 Task: Find connections with filter location Guaçuí with filter topic #Datawith filter profile language German with filter current company Soundlines Group with filter school Periyar University, Salem with filter industry Metal Ore Mining with filter service category User Experience Design with filter keywords title Bookkeeper
Action: Mouse moved to (477, 88)
Screenshot: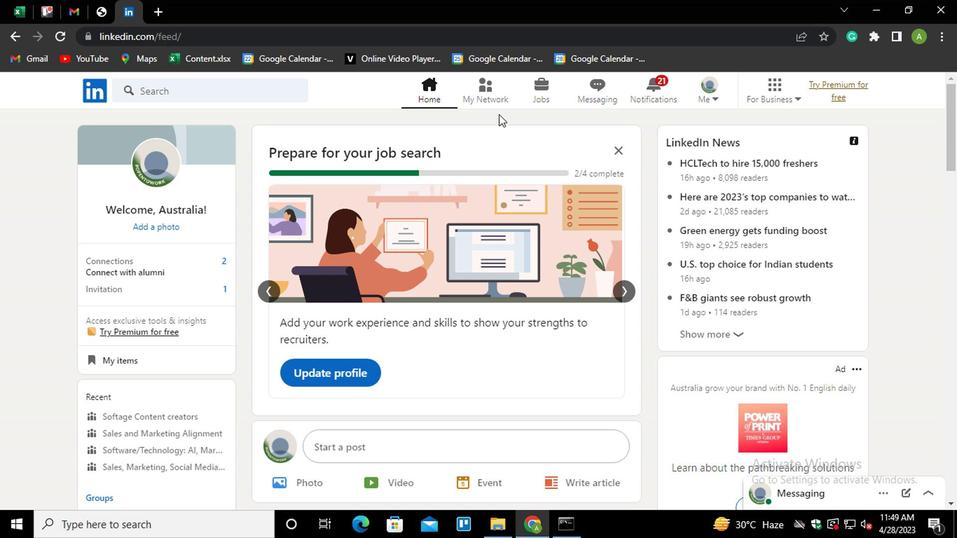 
Action: Mouse pressed left at (477, 88)
Screenshot: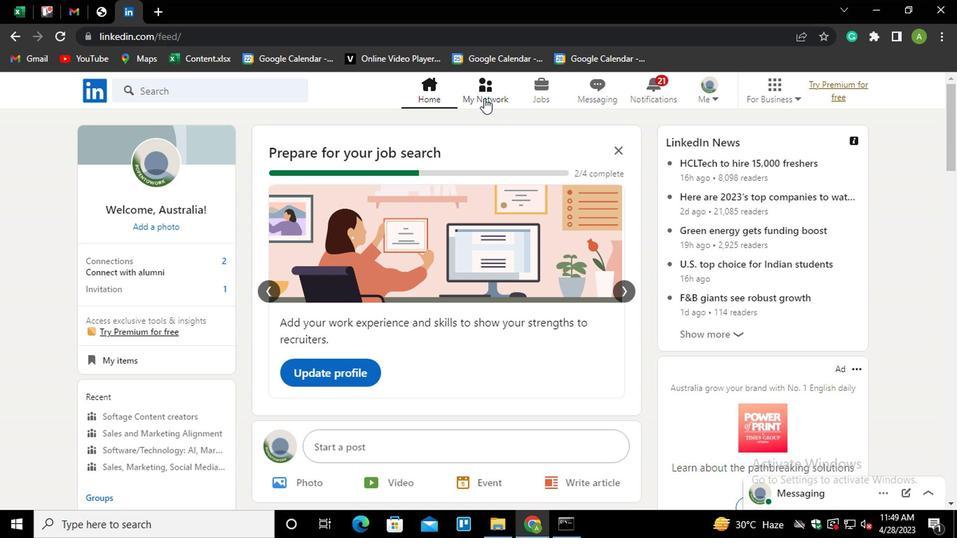 
Action: Mouse moved to (147, 167)
Screenshot: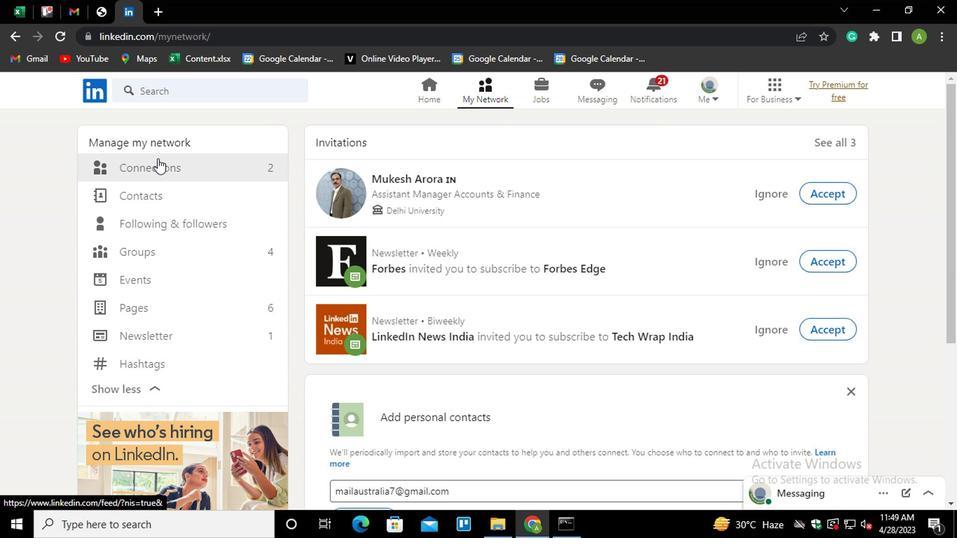 
Action: Mouse pressed left at (147, 167)
Screenshot: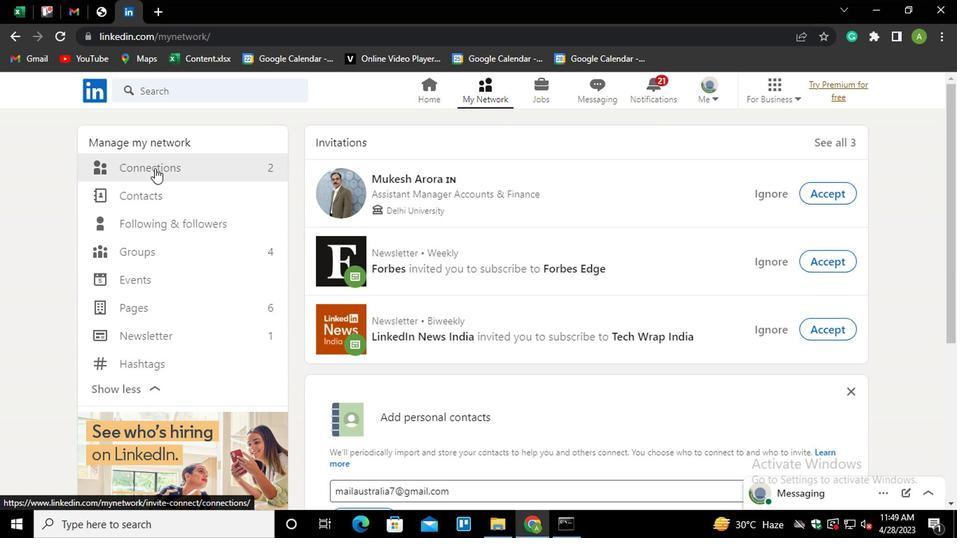
Action: Mouse moved to (563, 169)
Screenshot: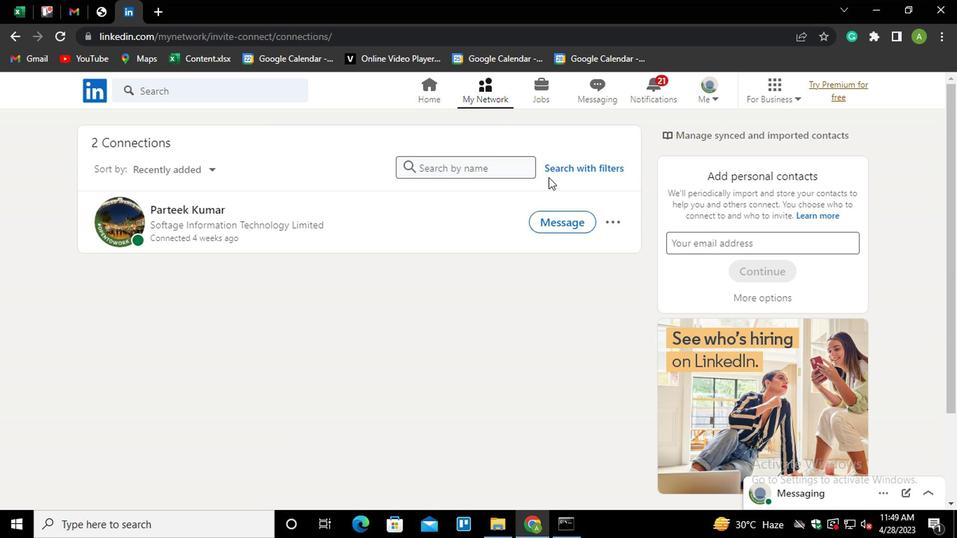 
Action: Mouse pressed left at (563, 169)
Screenshot: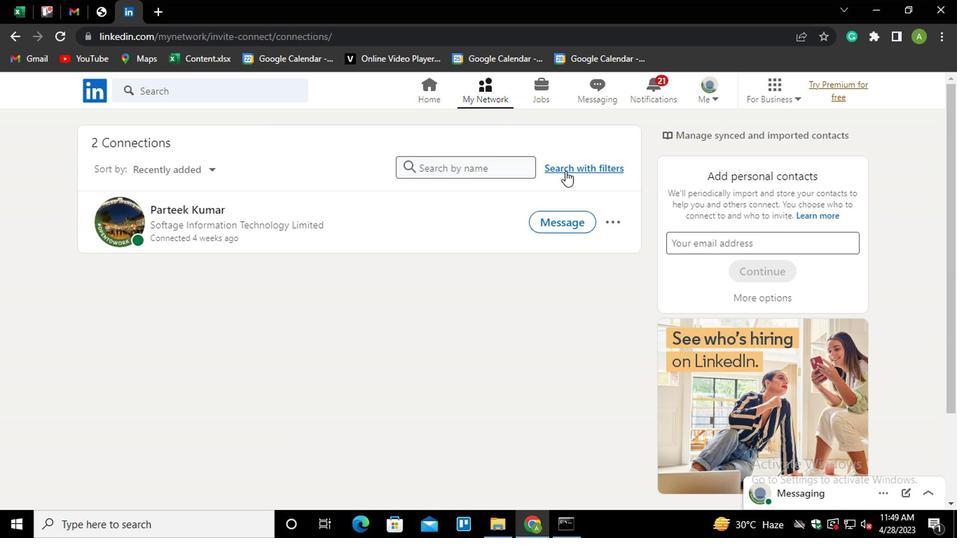
Action: Mouse moved to (519, 130)
Screenshot: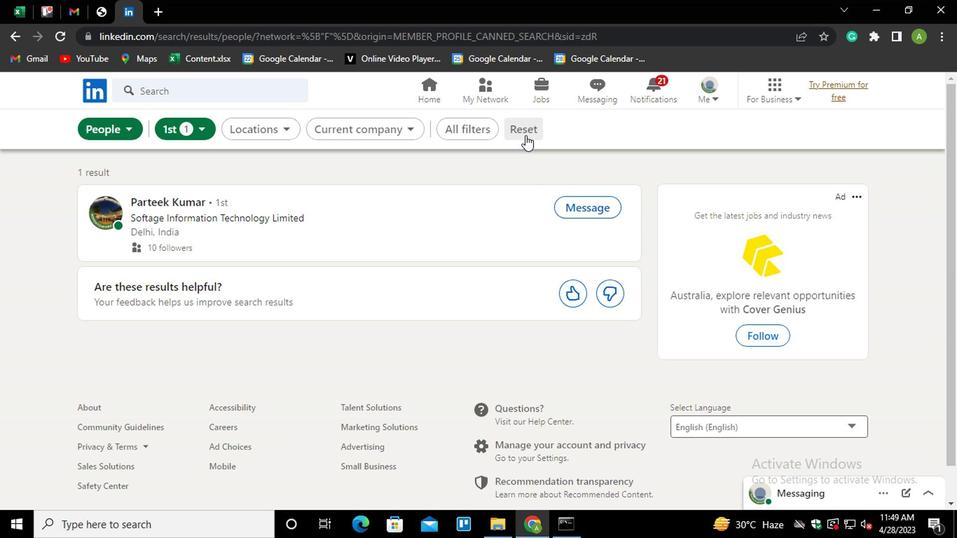 
Action: Mouse pressed left at (519, 130)
Screenshot: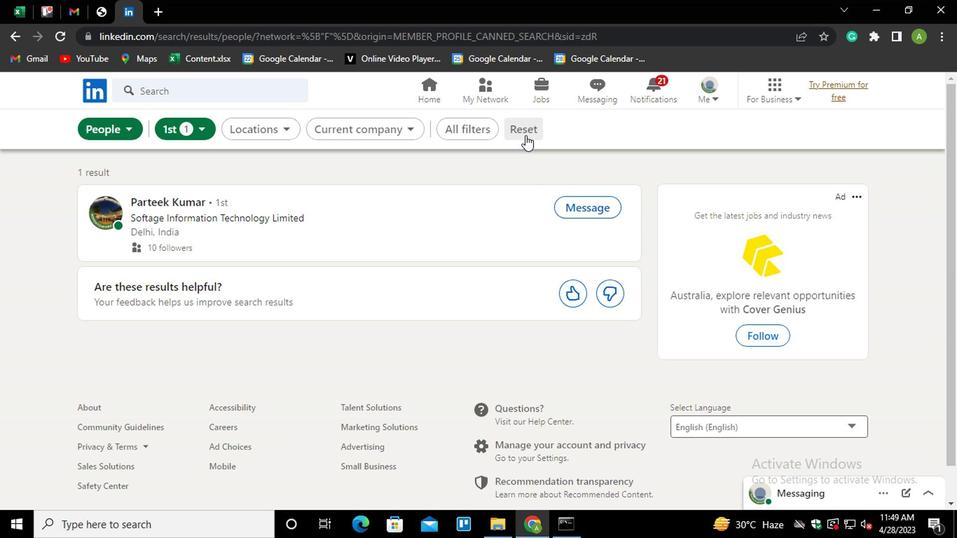 
Action: Mouse moved to (500, 128)
Screenshot: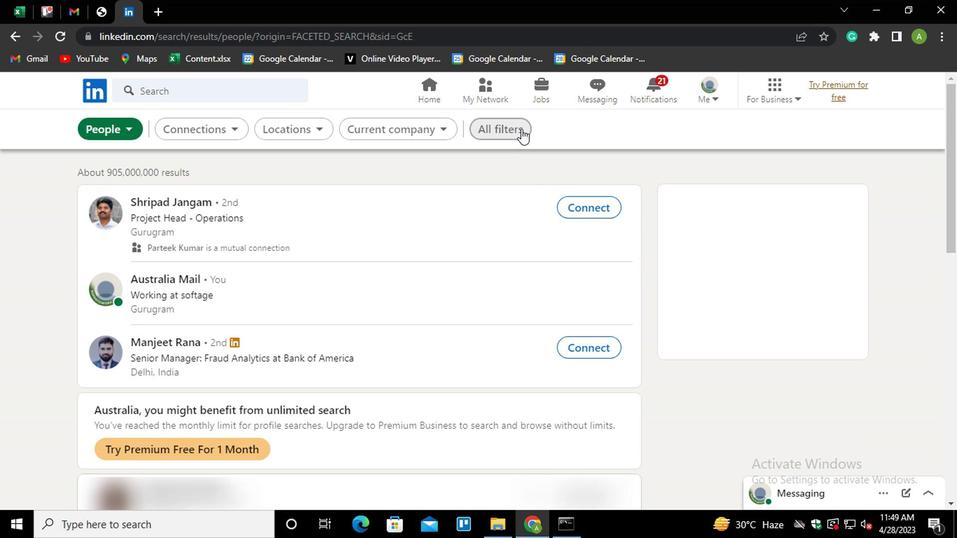 
Action: Mouse pressed left at (500, 128)
Screenshot: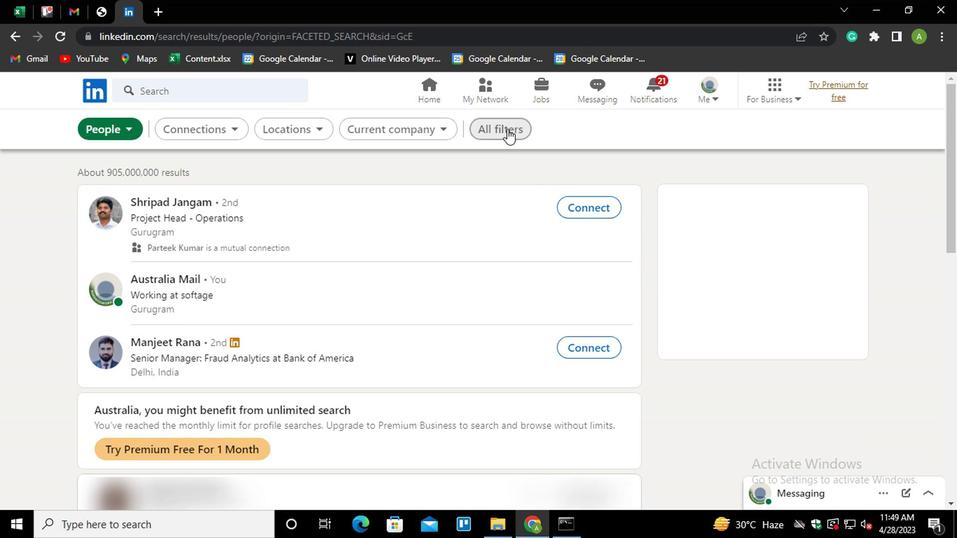 
Action: Mouse moved to (634, 269)
Screenshot: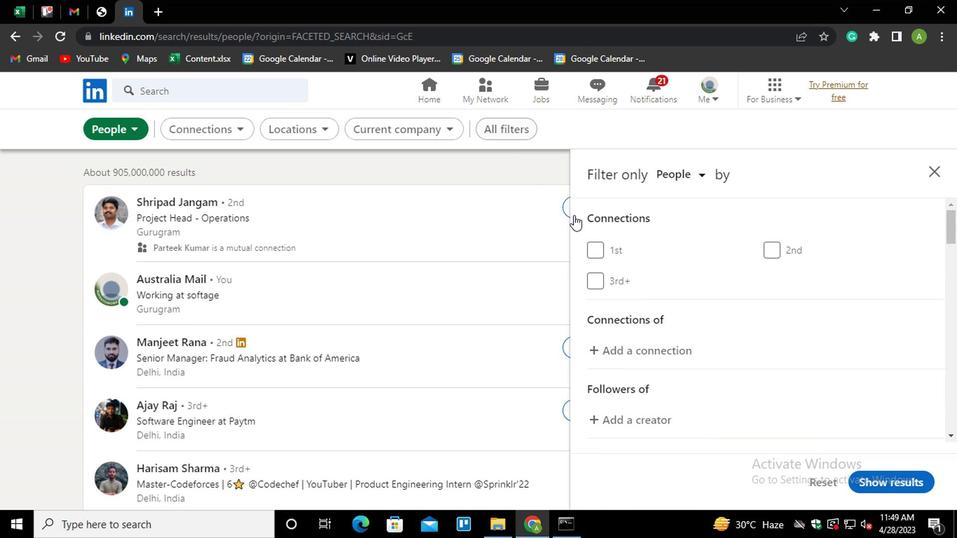 
Action: Mouse scrolled (634, 269) with delta (0, 0)
Screenshot: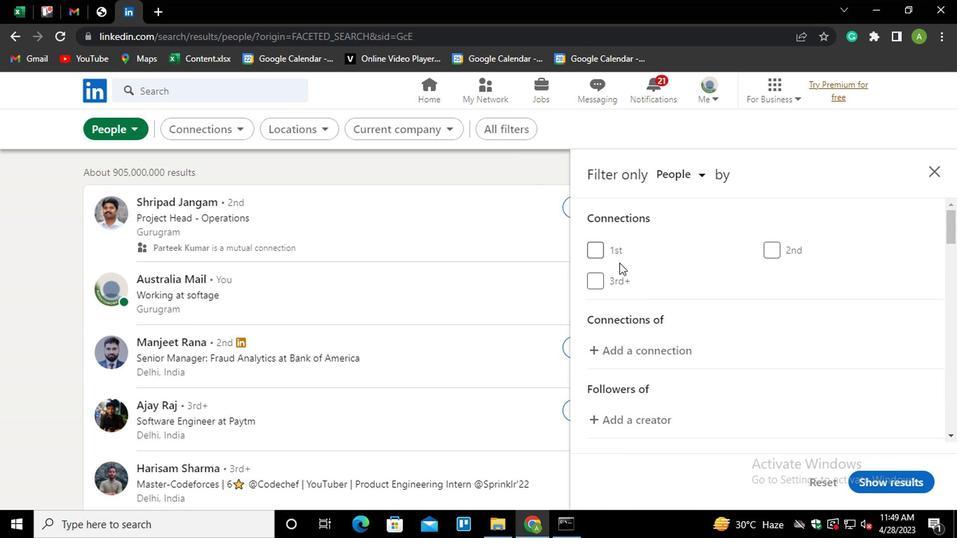 
Action: Mouse scrolled (634, 269) with delta (0, 0)
Screenshot: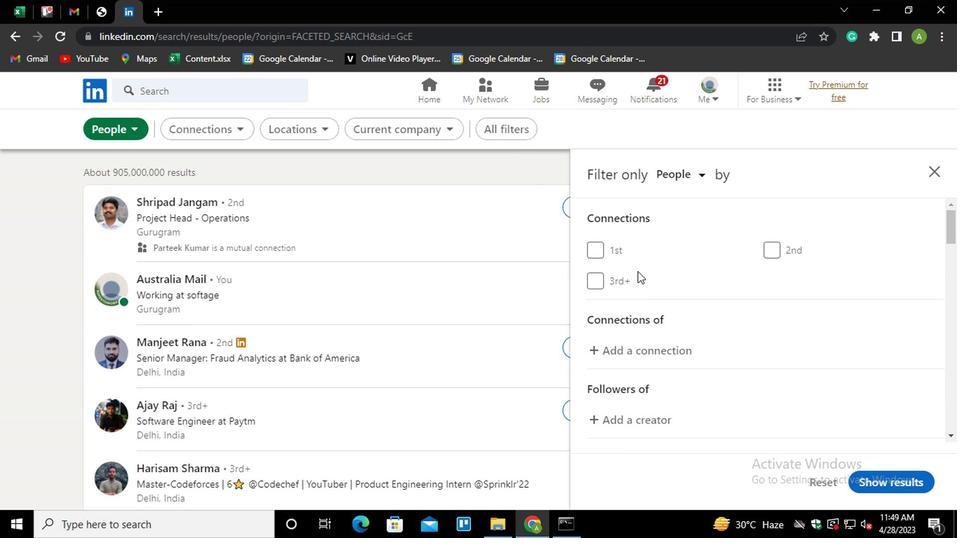 
Action: Mouse scrolled (634, 269) with delta (0, 0)
Screenshot: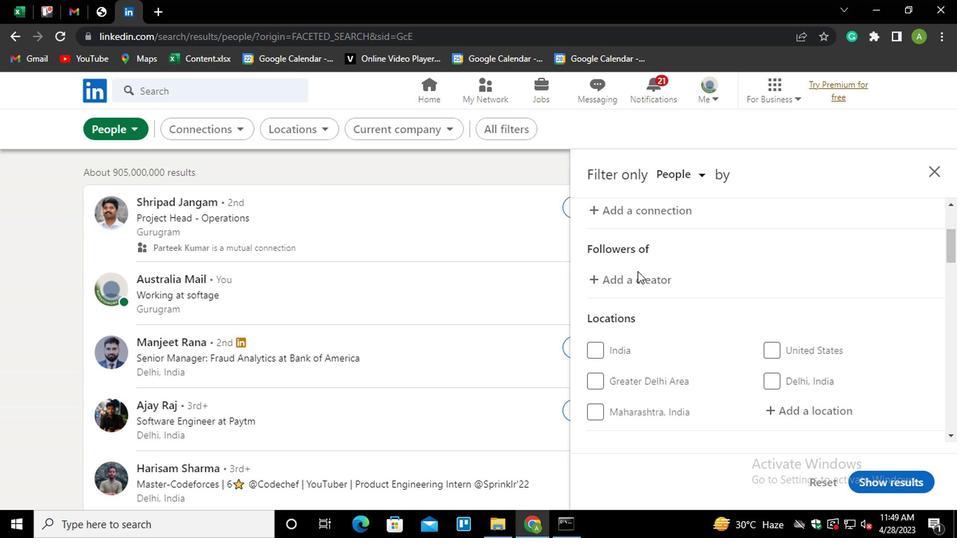 
Action: Mouse scrolled (634, 269) with delta (0, 0)
Screenshot: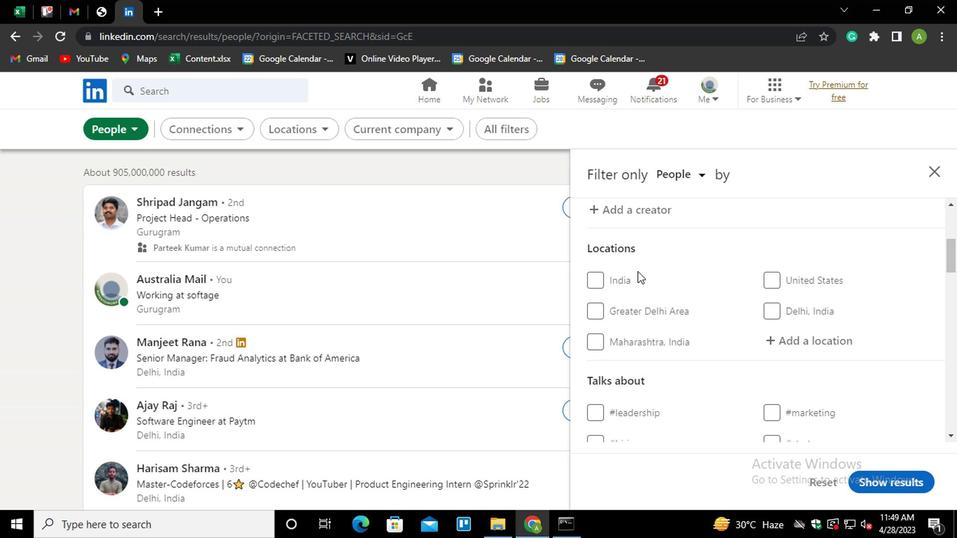 
Action: Mouse moved to (780, 263)
Screenshot: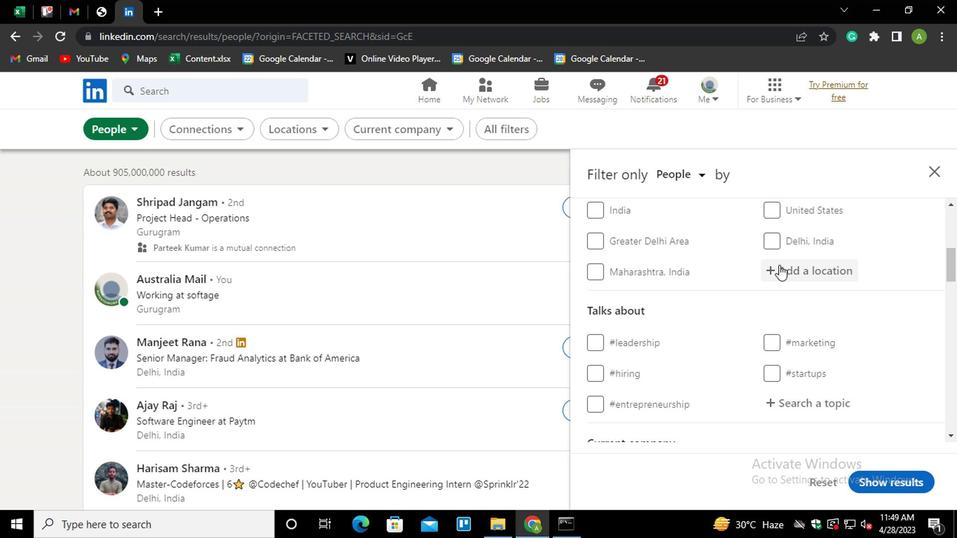 
Action: Mouse pressed left at (780, 263)
Screenshot: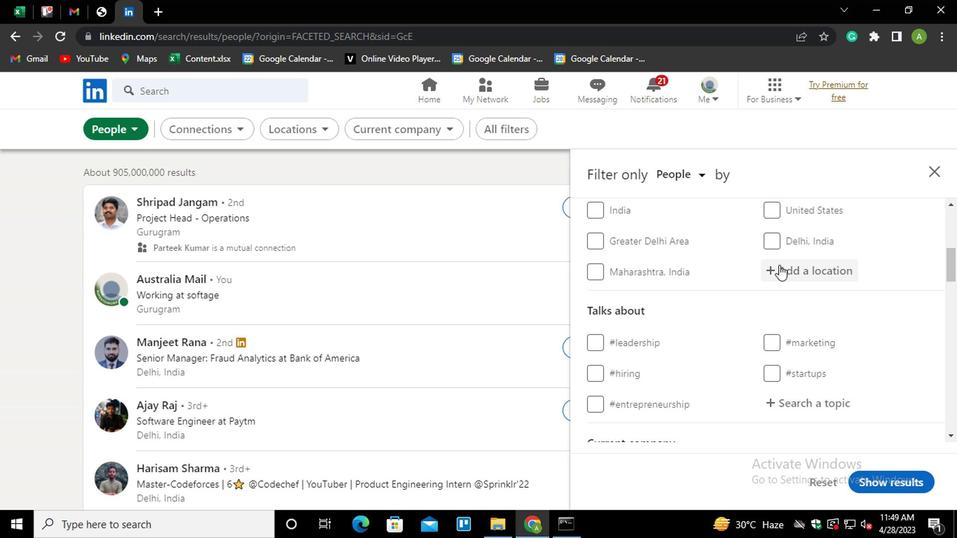 
Action: Mouse moved to (787, 266)
Screenshot: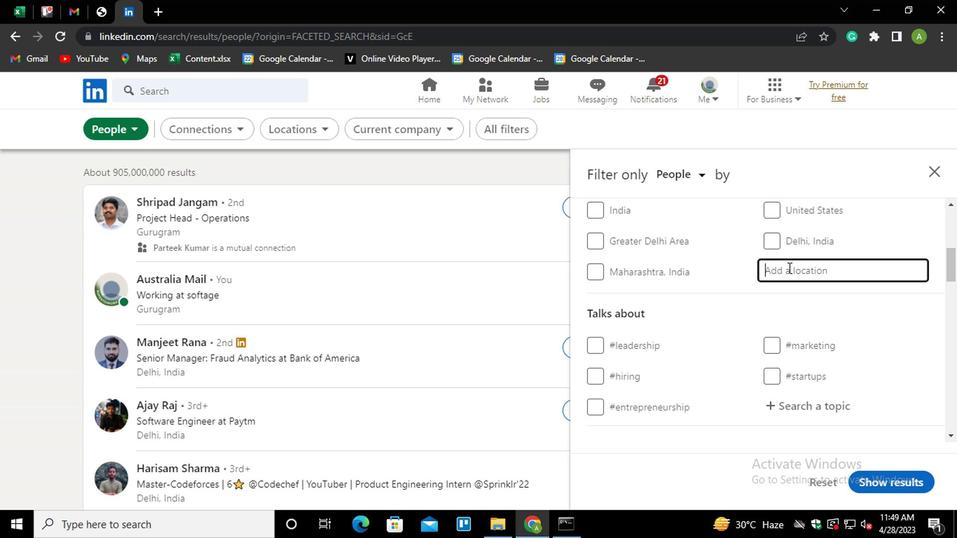 
Action: Mouse pressed left at (787, 266)
Screenshot: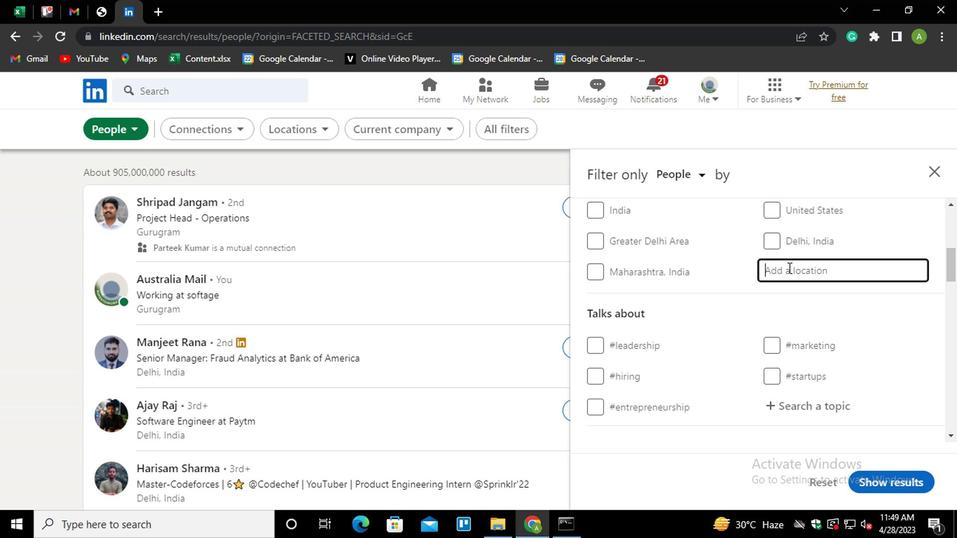 
Action: Mouse moved to (776, 273)
Screenshot: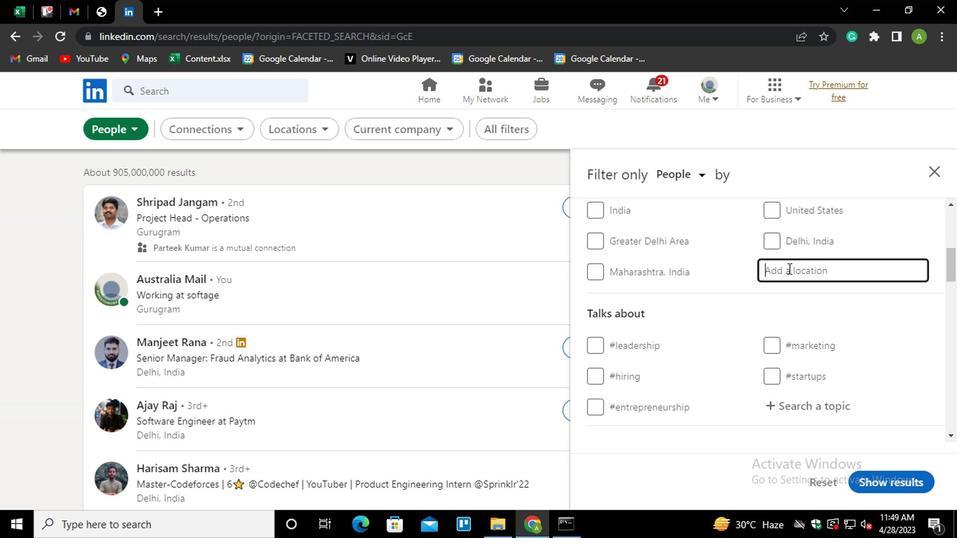 
Action: Key pressed <Key.shift>GUACUI<Key.down><Key.enter>
Screenshot: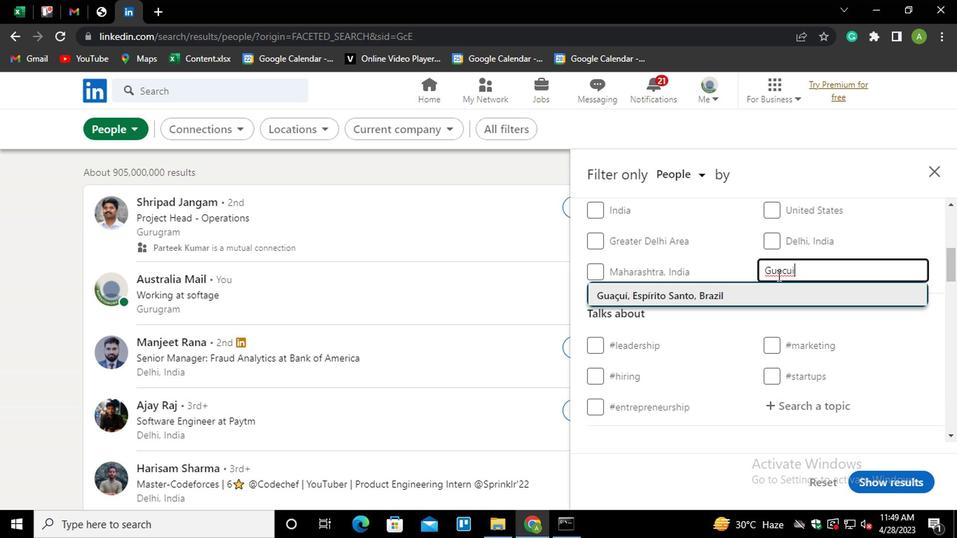
Action: Mouse scrolled (776, 273) with delta (0, 0)
Screenshot: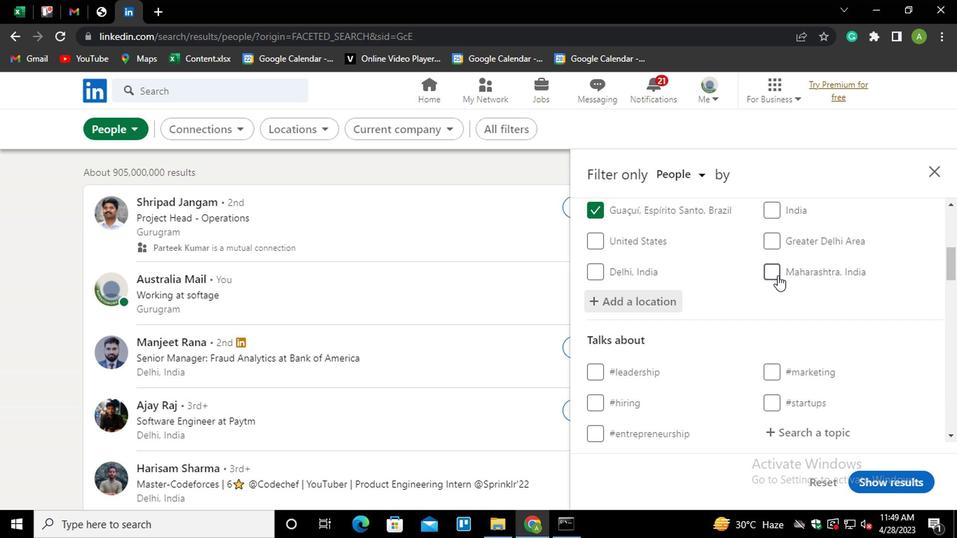 
Action: Mouse scrolled (776, 273) with delta (0, 0)
Screenshot: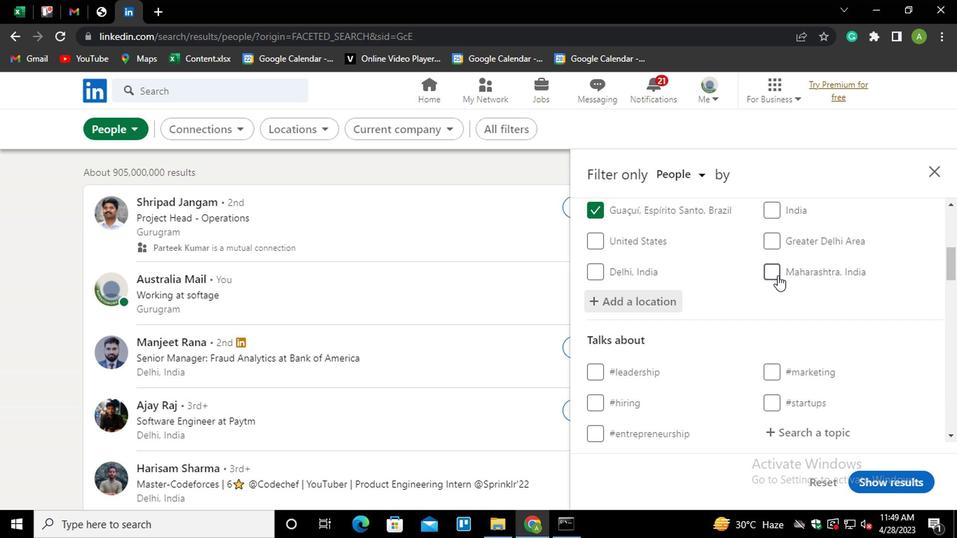 
Action: Mouse moved to (791, 294)
Screenshot: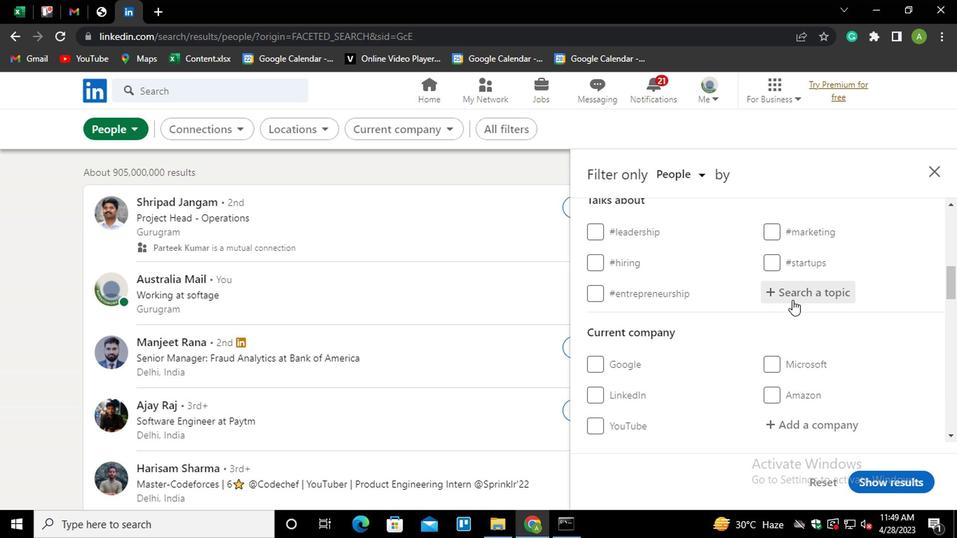 
Action: Mouse pressed left at (791, 294)
Screenshot: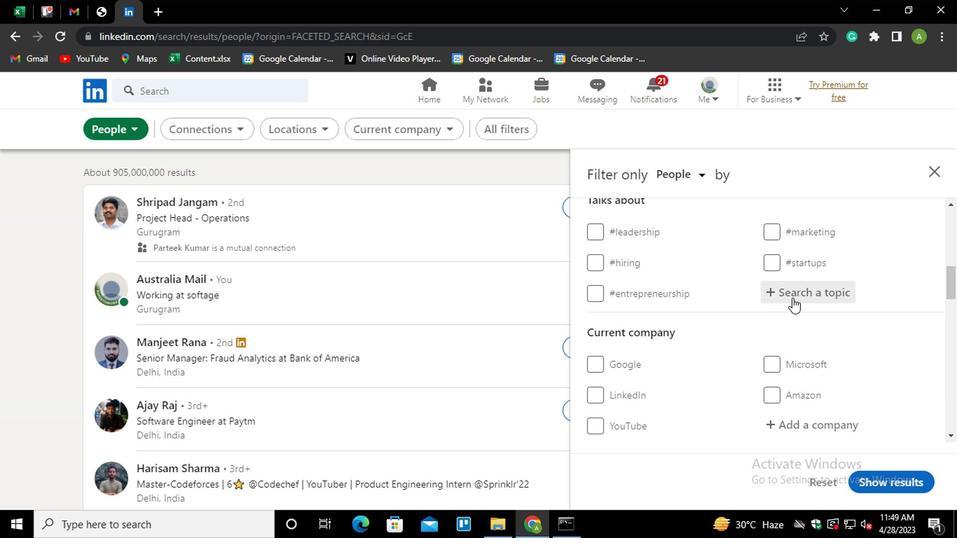 
Action: Key pressed DATA<Key.down><Key.enter>
Screenshot: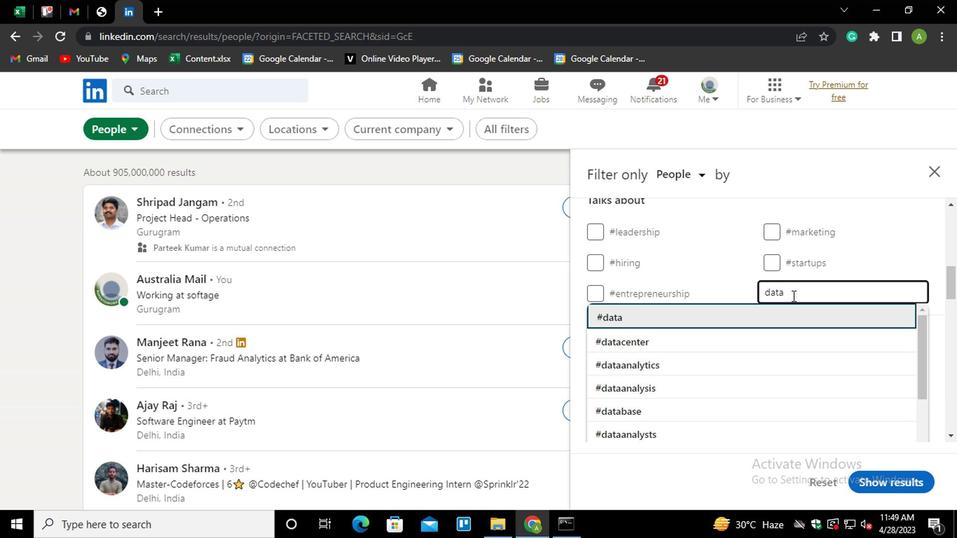 
Action: Mouse scrolled (791, 293) with delta (0, 0)
Screenshot: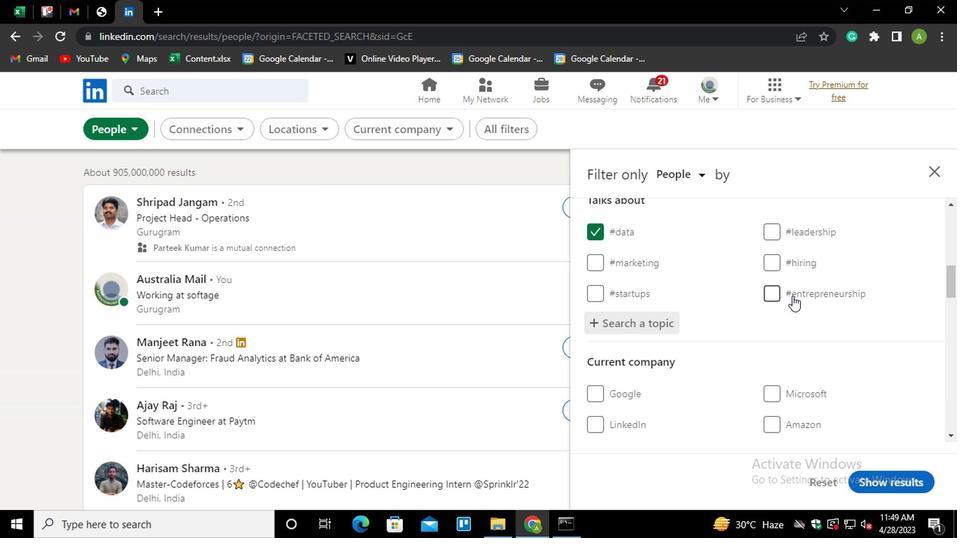 
Action: Mouse scrolled (791, 293) with delta (0, 0)
Screenshot: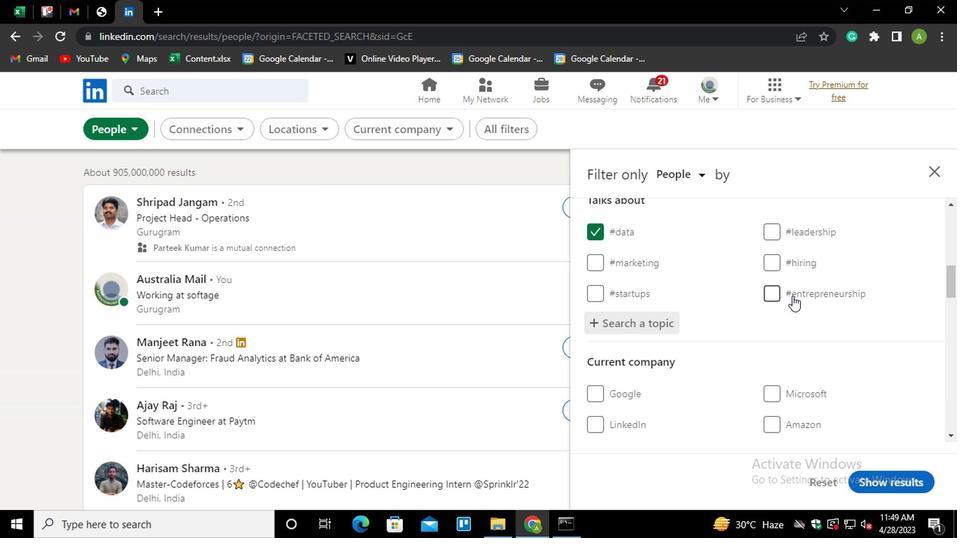 
Action: Mouse scrolled (791, 293) with delta (0, 0)
Screenshot: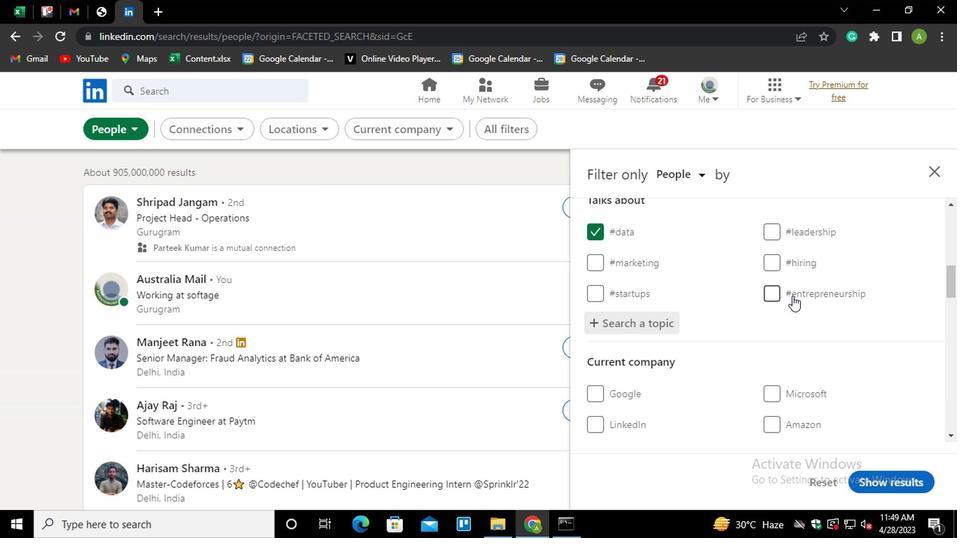 
Action: Mouse scrolled (791, 293) with delta (0, 0)
Screenshot: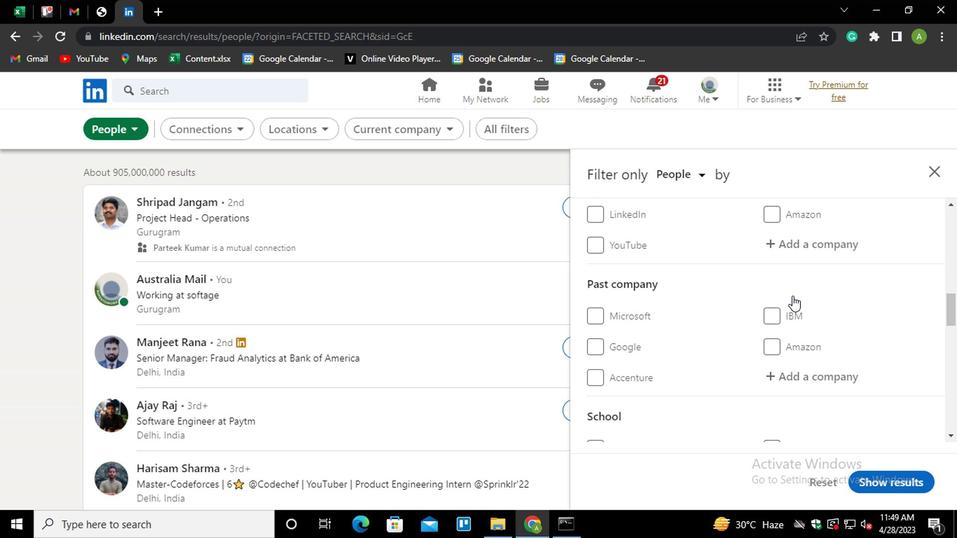 
Action: Mouse scrolled (791, 293) with delta (0, 0)
Screenshot: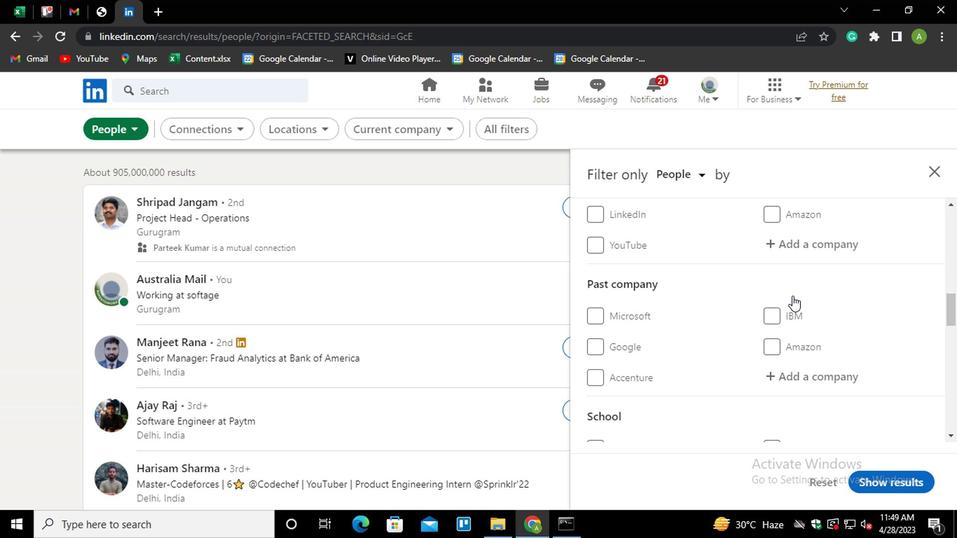 
Action: Mouse scrolled (791, 293) with delta (0, 0)
Screenshot: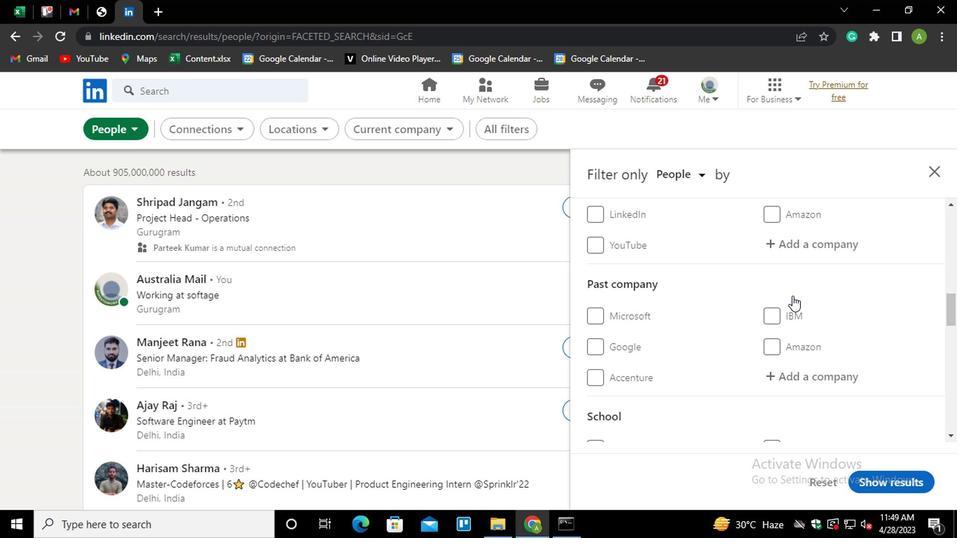 
Action: Mouse scrolled (791, 293) with delta (0, 0)
Screenshot: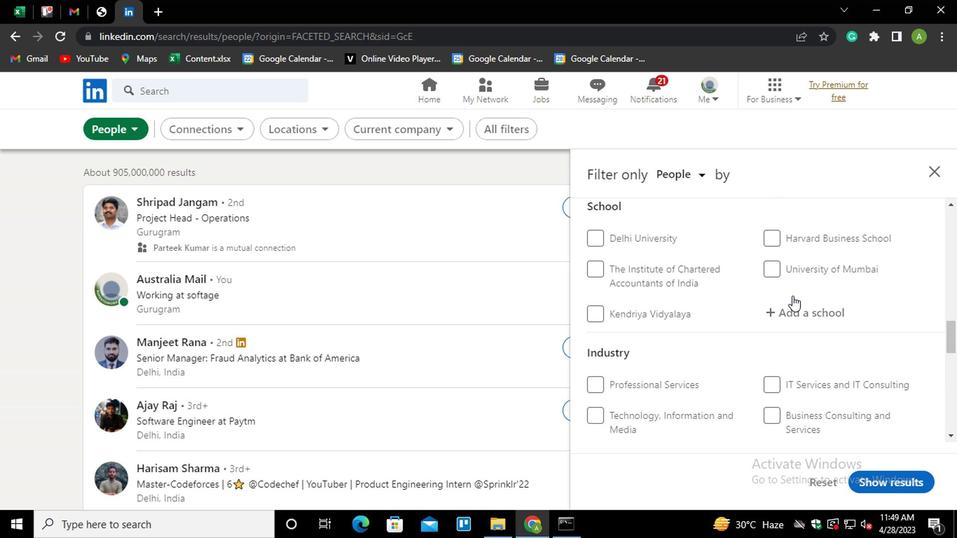 
Action: Mouse scrolled (791, 293) with delta (0, 0)
Screenshot: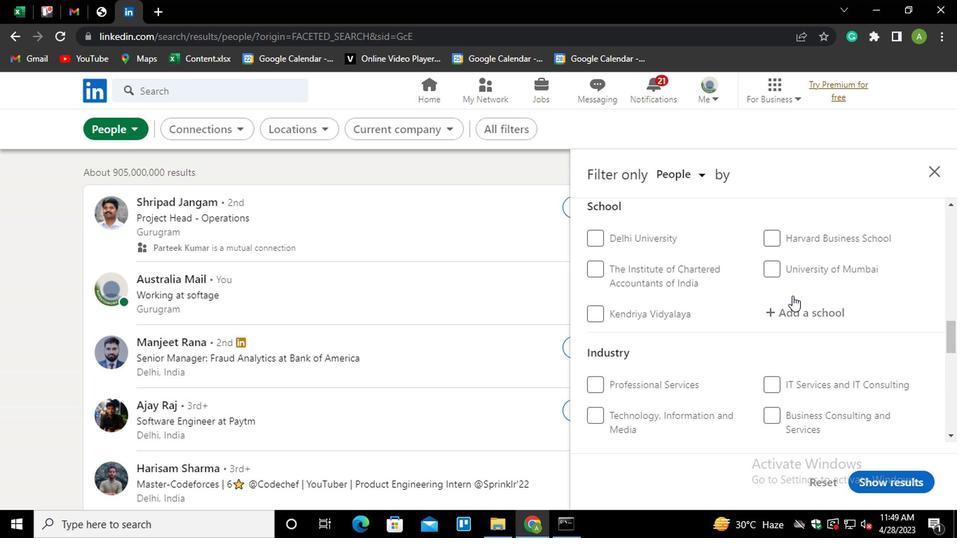 
Action: Mouse scrolled (791, 293) with delta (0, 0)
Screenshot: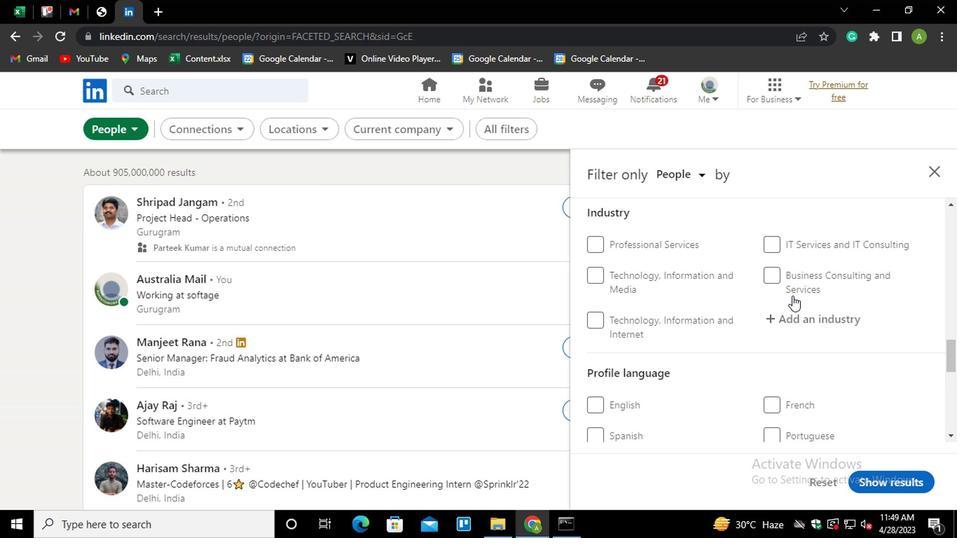 
Action: Mouse moved to (614, 391)
Screenshot: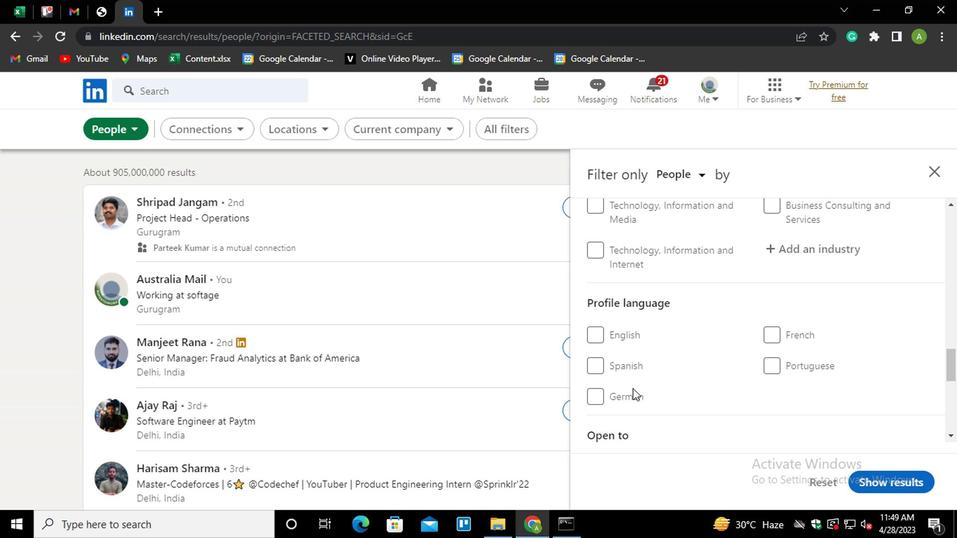 
Action: Mouse pressed left at (614, 391)
Screenshot: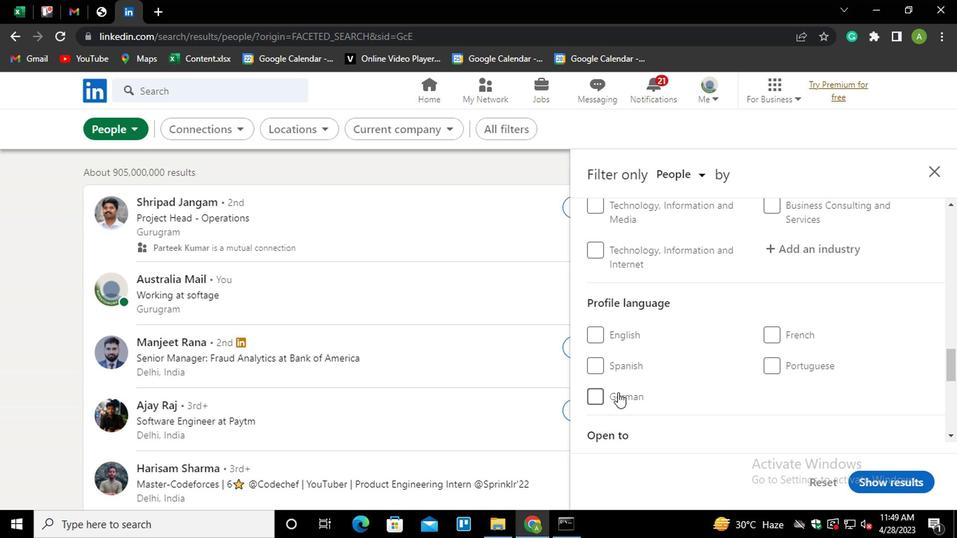
Action: Mouse moved to (703, 392)
Screenshot: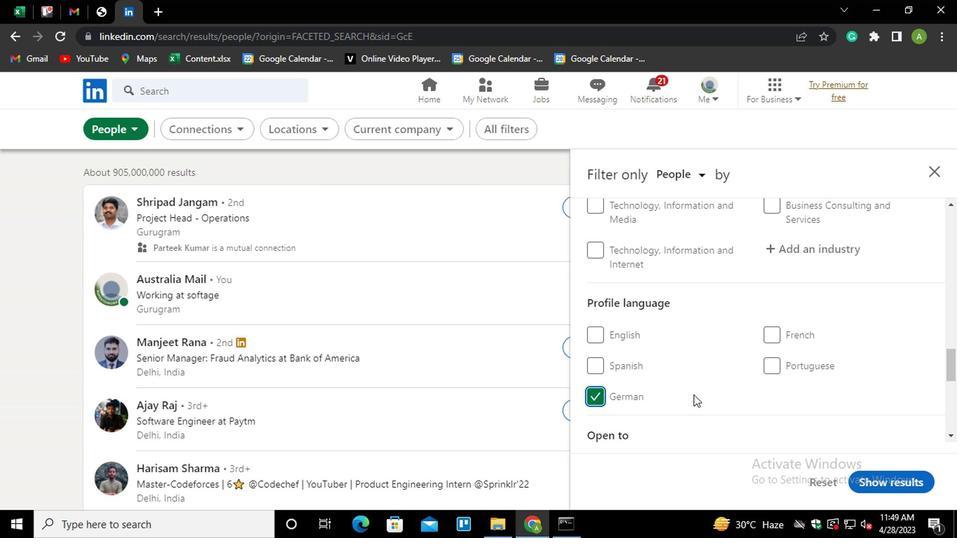 
Action: Mouse scrolled (703, 393) with delta (0, 0)
Screenshot: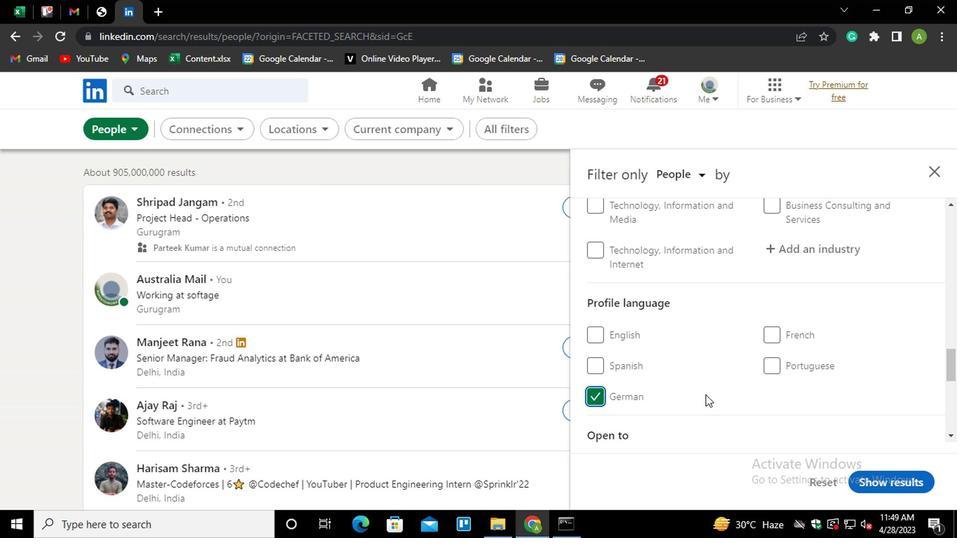 
Action: Mouse scrolled (703, 393) with delta (0, 0)
Screenshot: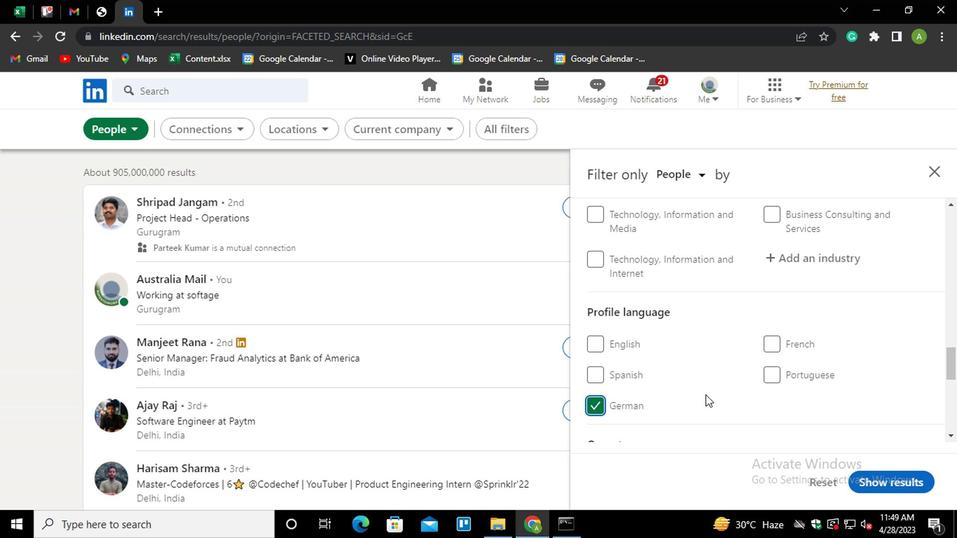 
Action: Mouse scrolled (703, 393) with delta (0, 0)
Screenshot: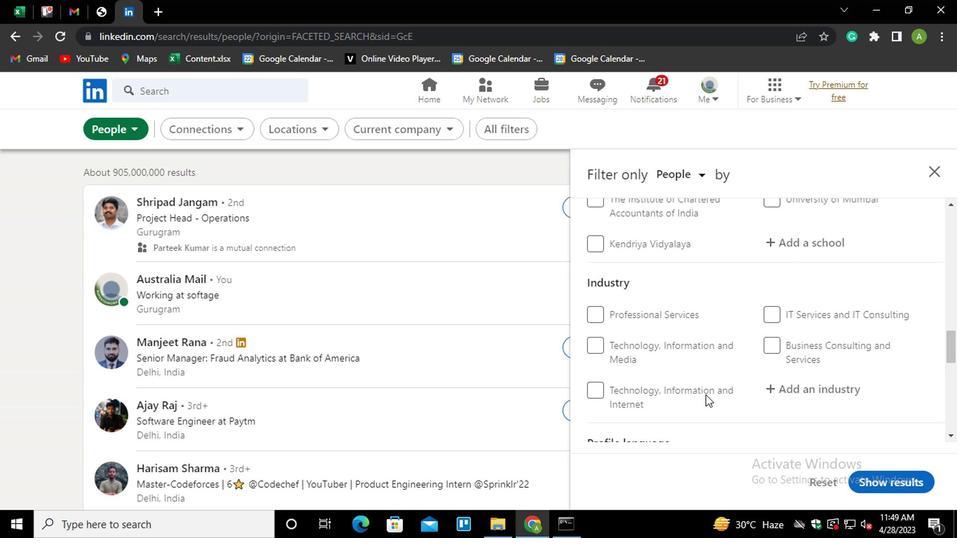 
Action: Mouse scrolled (703, 393) with delta (0, 0)
Screenshot: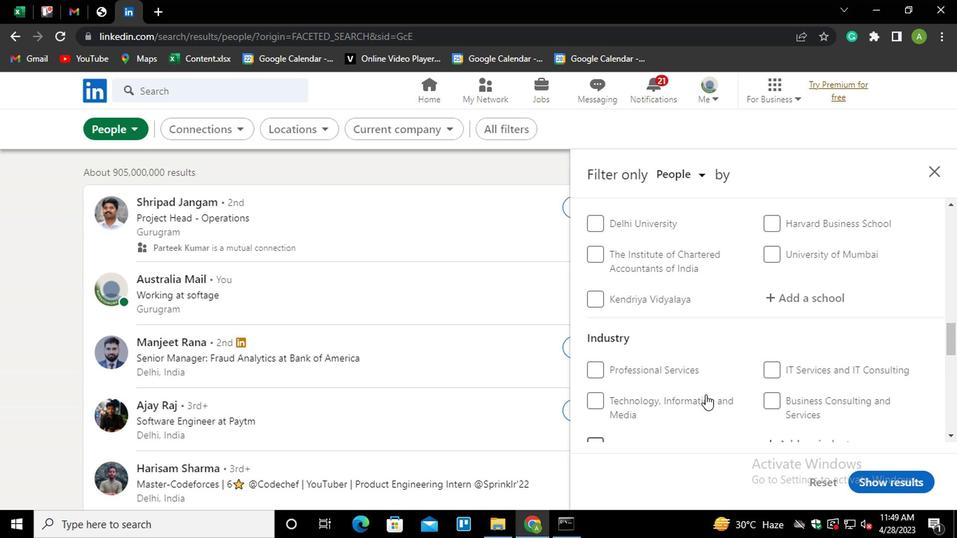 
Action: Mouse scrolled (703, 393) with delta (0, 0)
Screenshot: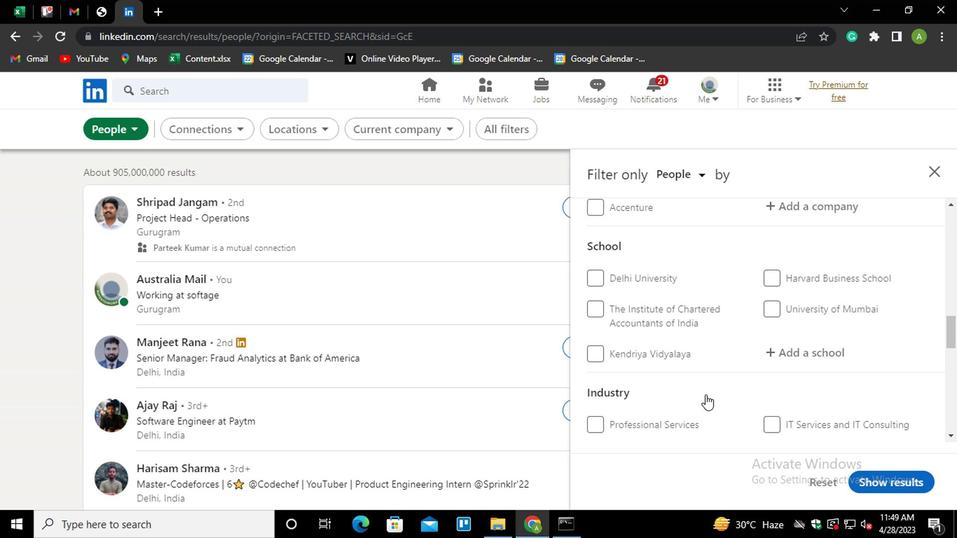 
Action: Mouse scrolled (703, 393) with delta (0, 0)
Screenshot: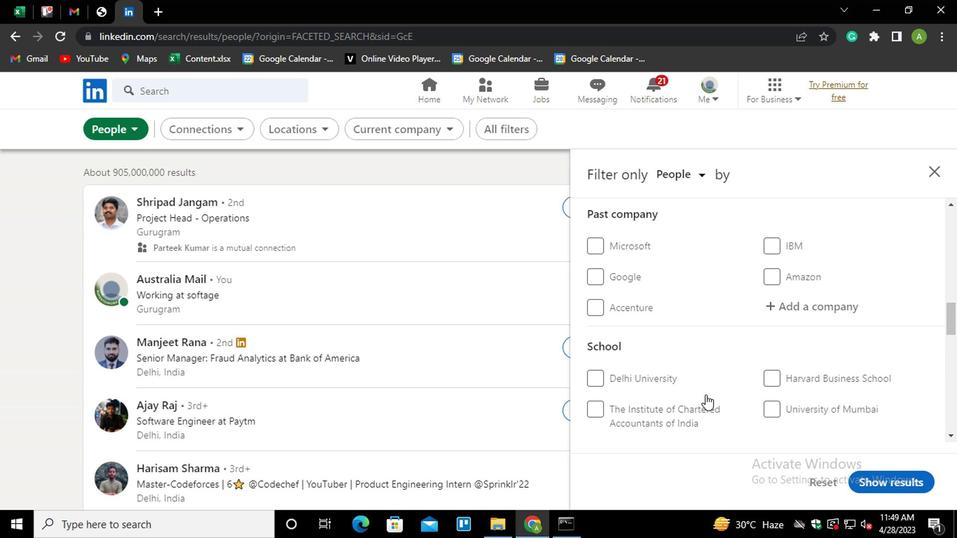 
Action: Mouse scrolled (703, 393) with delta (0, 0)
Screenshot: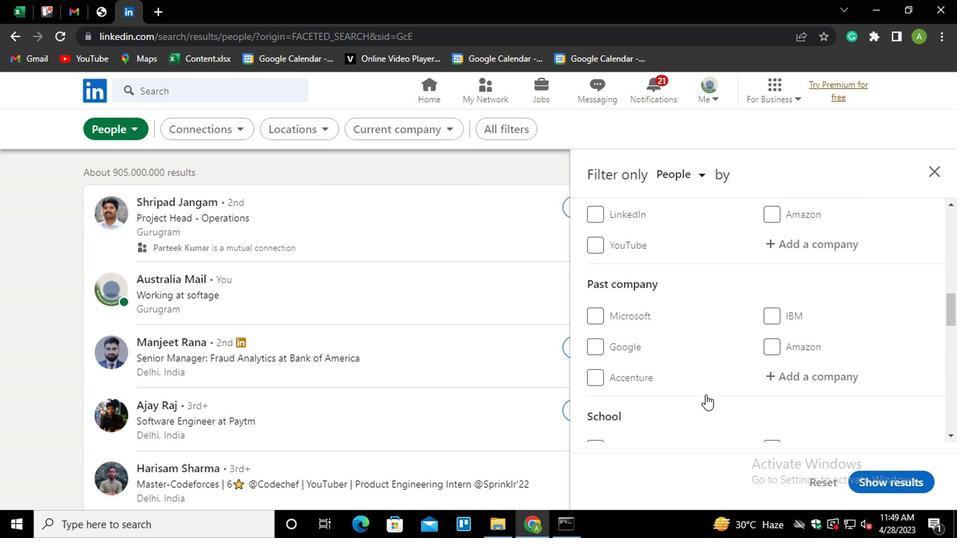 
Action: Mouse scrolled (703, 393) with delta (0, 0)
Screenshot: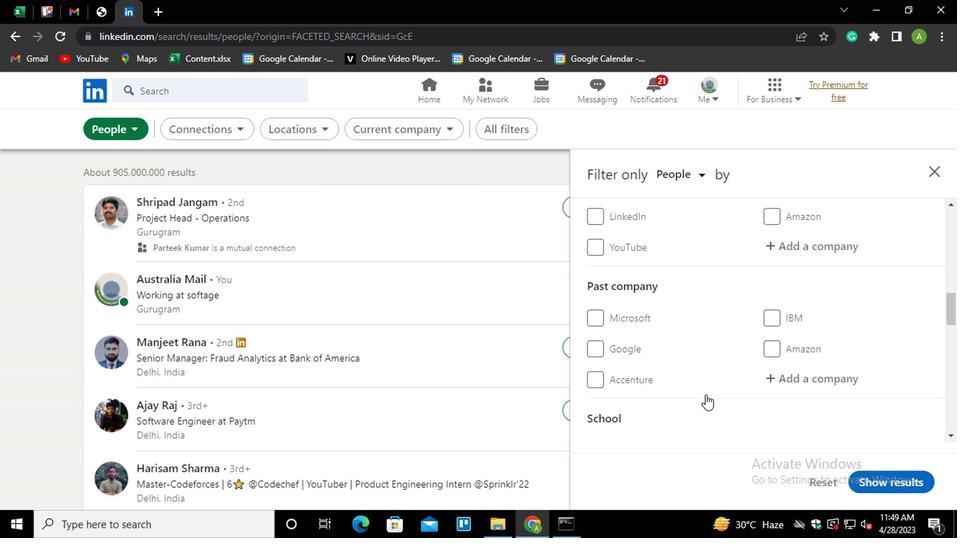 
Action: Mouse moved to (780, 380)
Screenshot: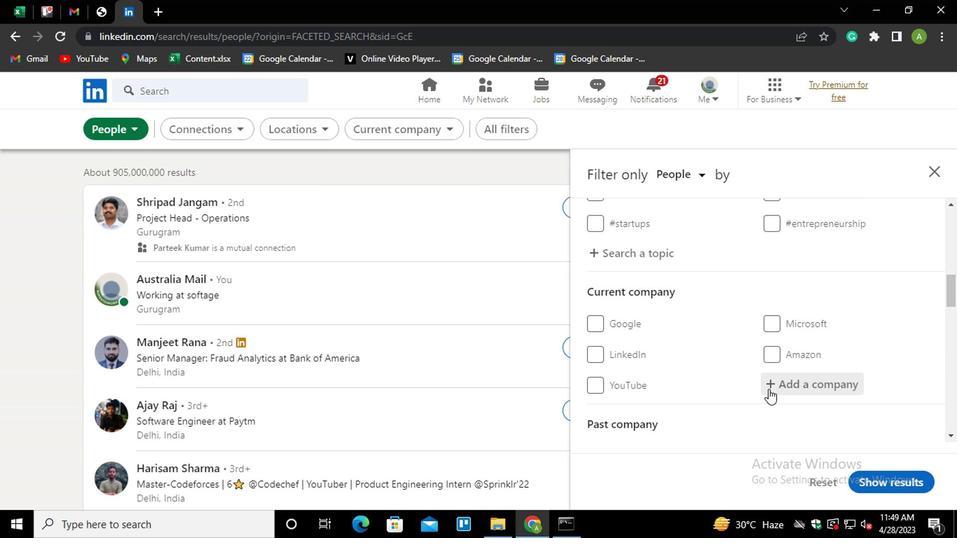 
Action: Mouse pressed left at (780, 380)
Screenshot: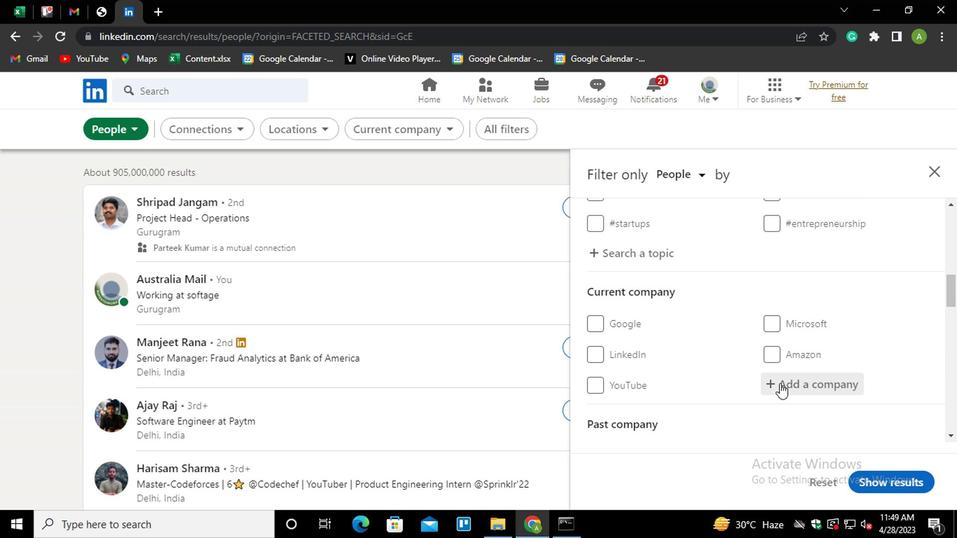 
Action: Key pressed <Key.shift>SOUNDLINES<Key.down><Key.down><Key.enter>
Screenshot: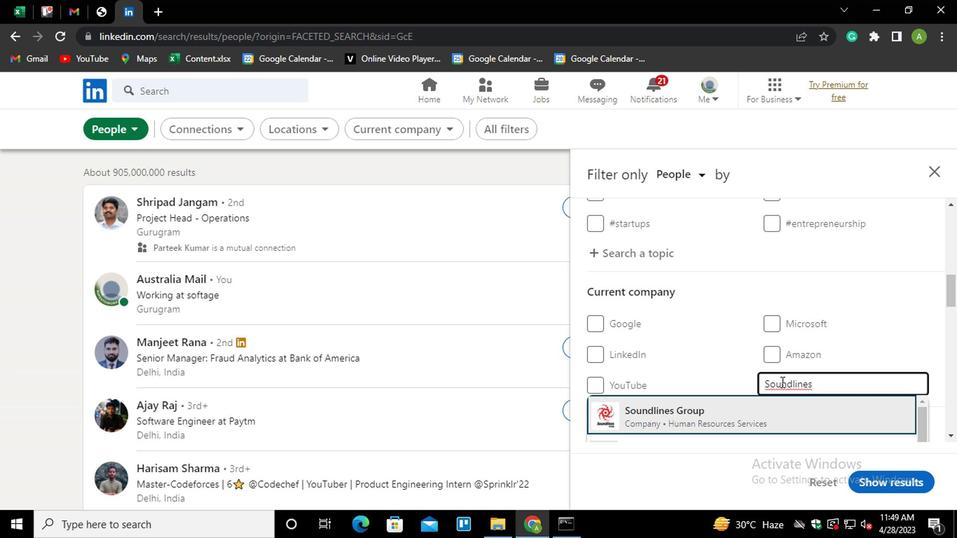 
Action: Mouse scrolled (780, 379) with delta (0, 0)
Screenshot: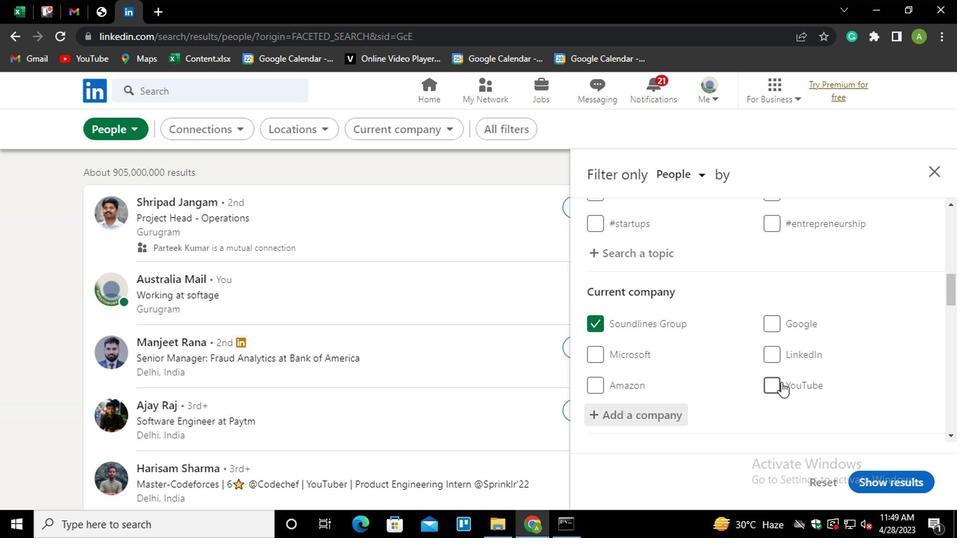 
Action: Mouse scrolled (780, 379) with delta (0, 0)
Screenshot: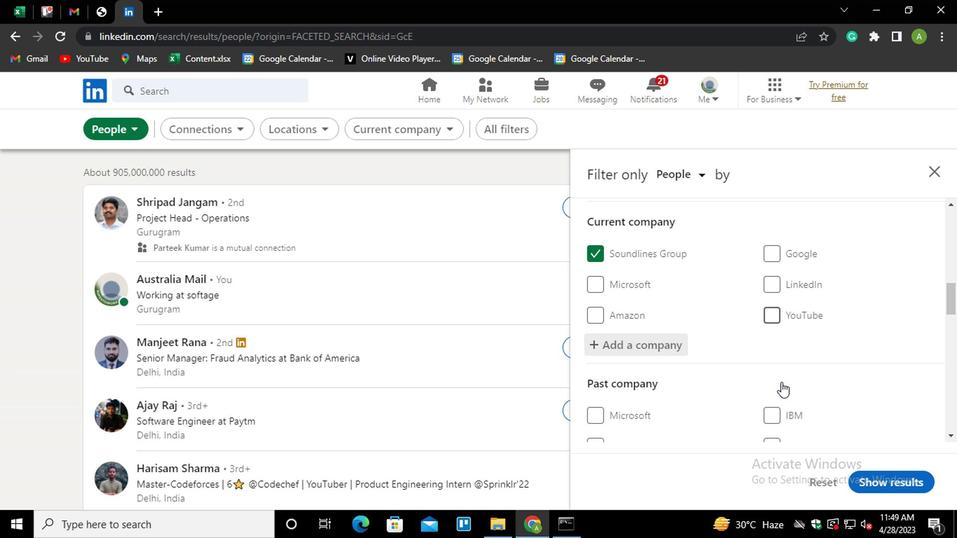 
Action: Mouse scrolled (780, 379) with delta (0, 0)
Screenshot: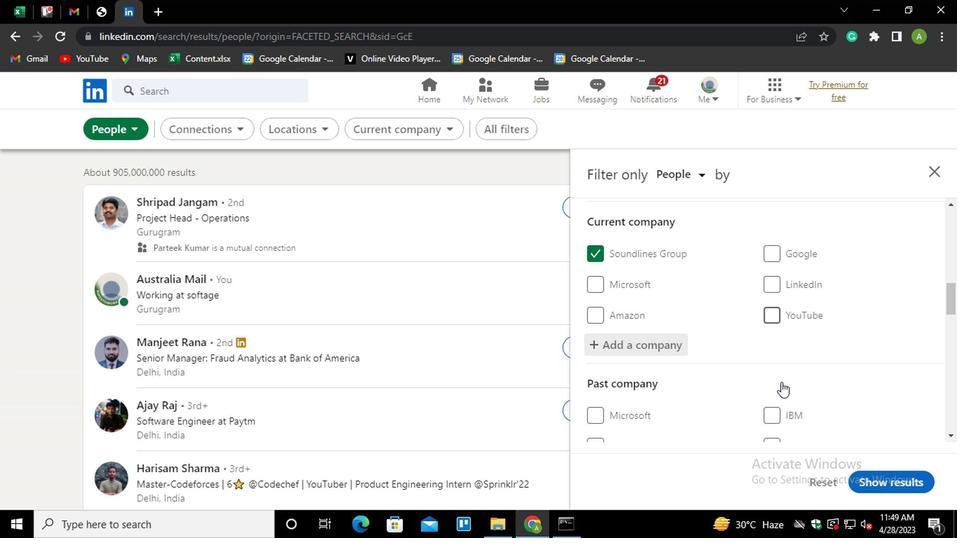 
Action: Mouse scrolled (780, 379) with delta (0, 0)
Screenshot: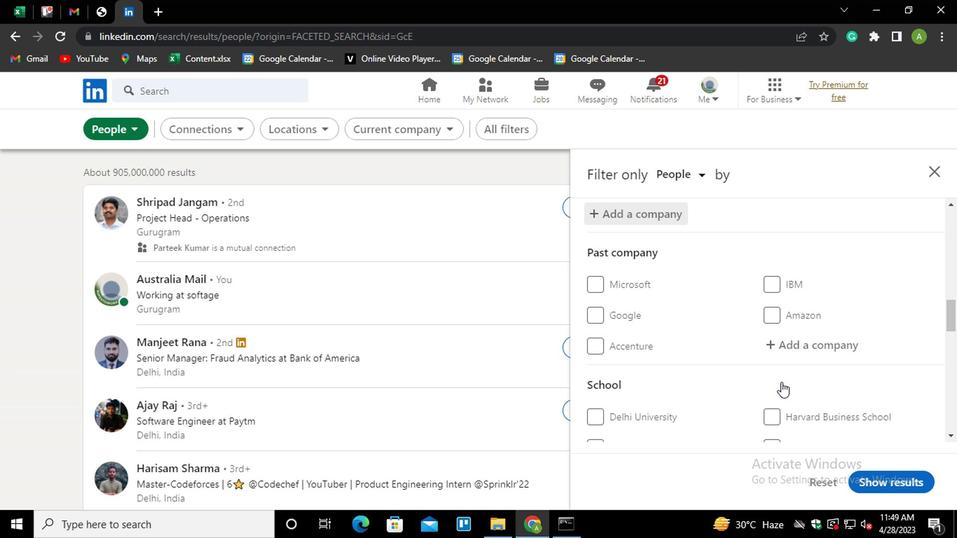 
Action: Mouse scrolled (780, 379) with delta (0, 0)
Screenshot: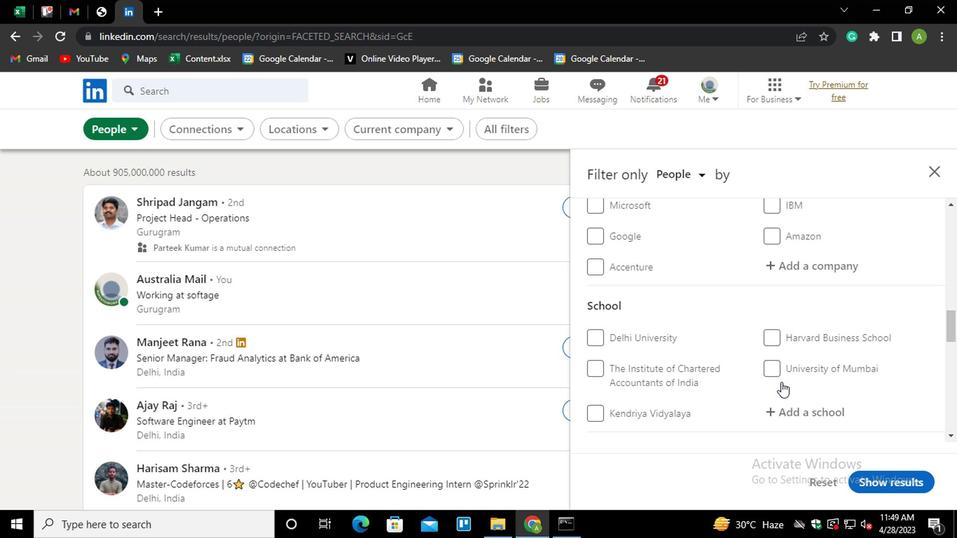 
Action: Mouse moved to (792, 336)
Screenshot: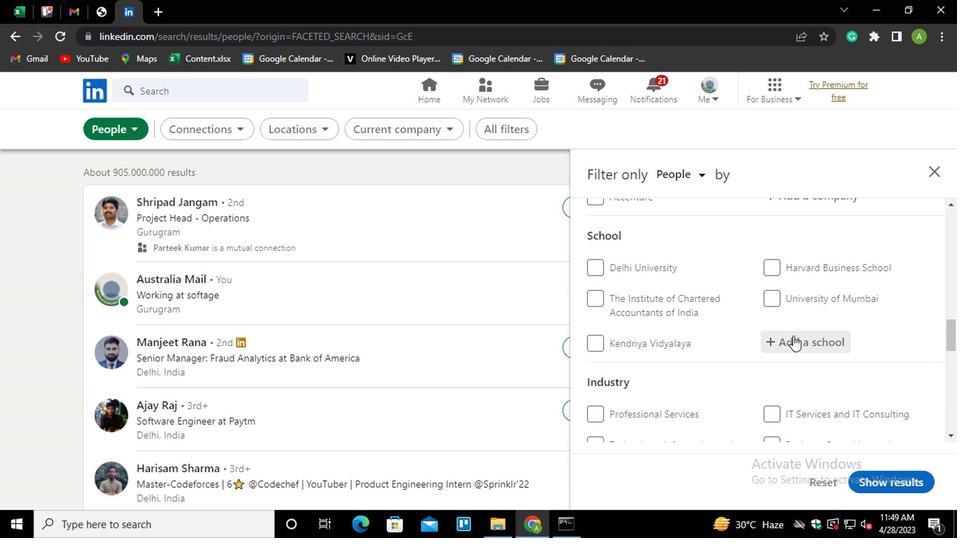 
Action: Mouse pressed left at (792, 336)
Screenshot: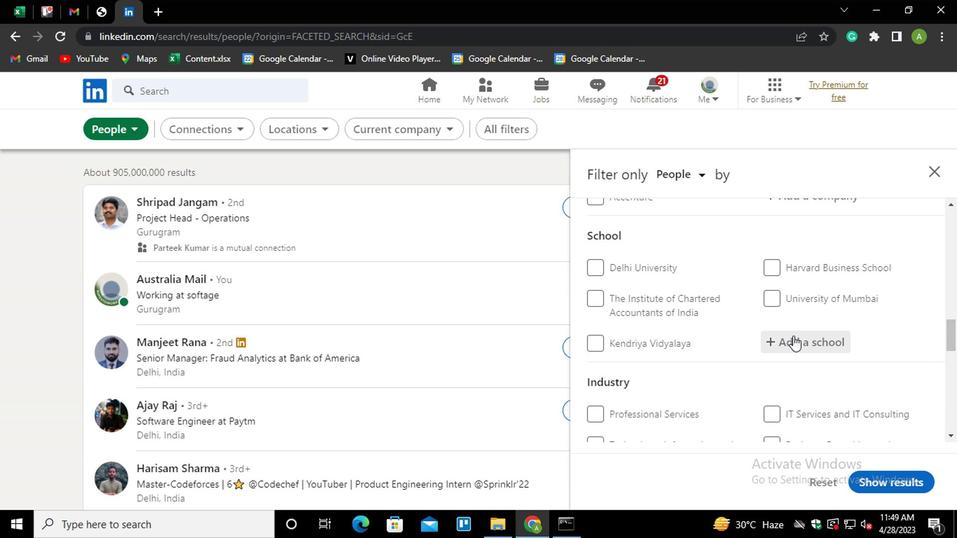 
Action: Key pressed <Key.shift>PERIYAR<Key.down><Key.enter>
Screenshot: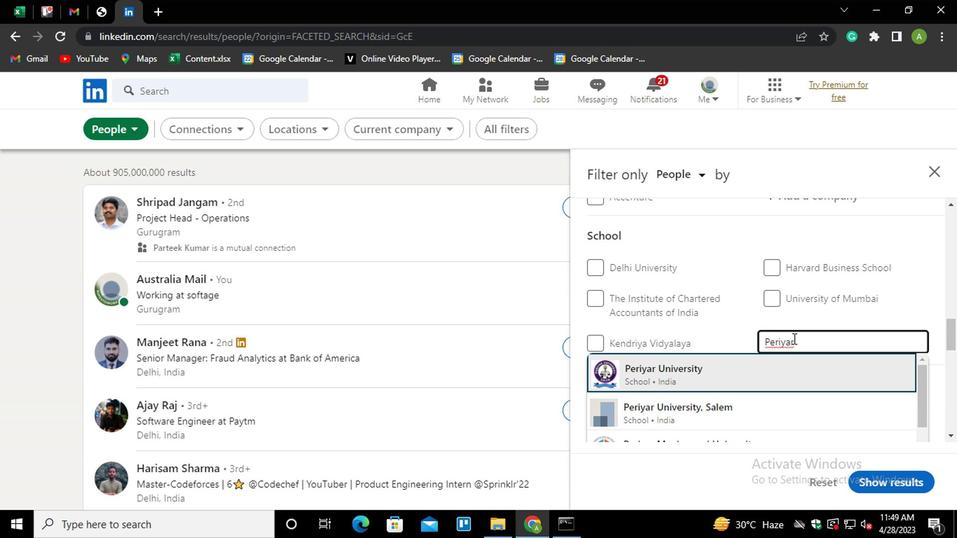 
Action: Mouse scrolled (792, 336) with delta (0, 0)
Screenshot: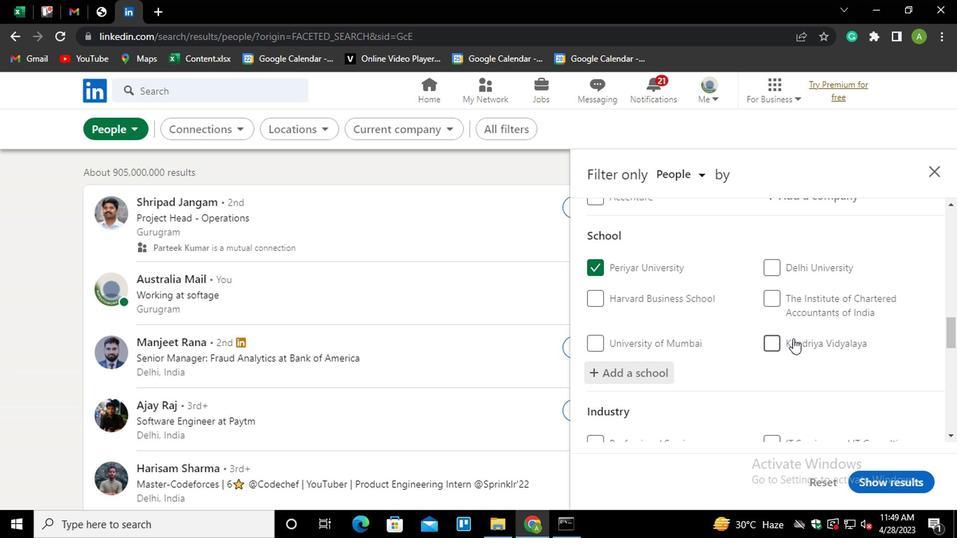 
Action: Mouse scrolled (792, 336) with delta (0, 0)
Screenshot: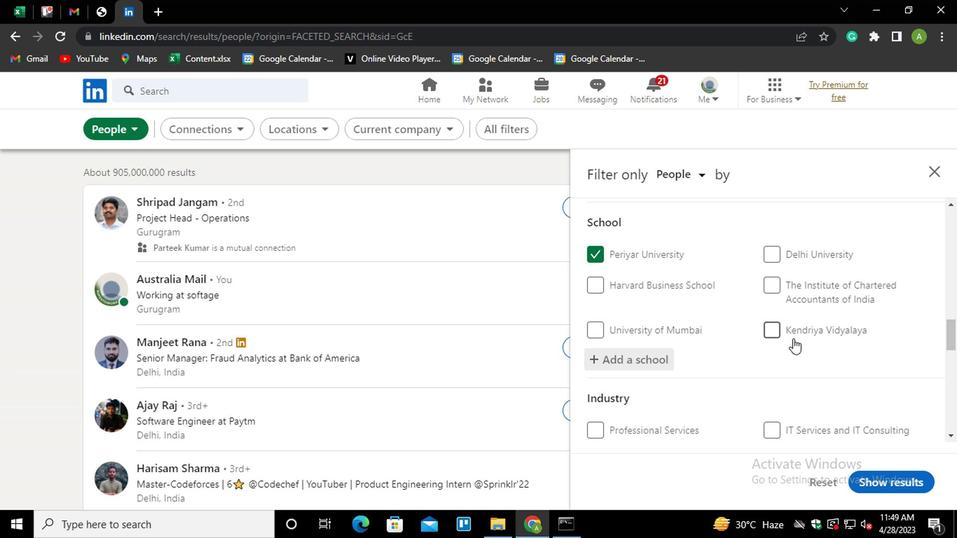 
Action: Mouse scrolled (792, 336) with delta (0, 0)
Screenshot: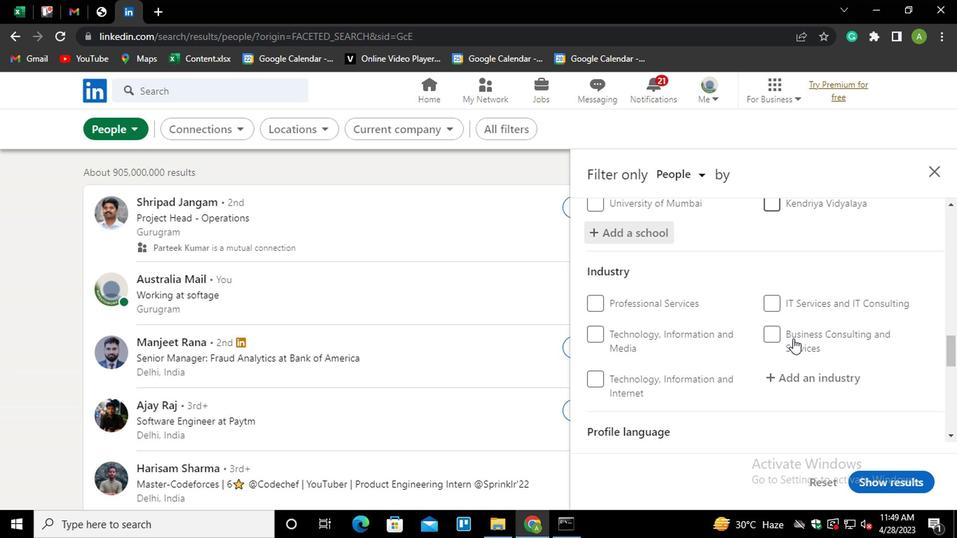 
Action: Mouse moved to (784, 302)
Screenshot: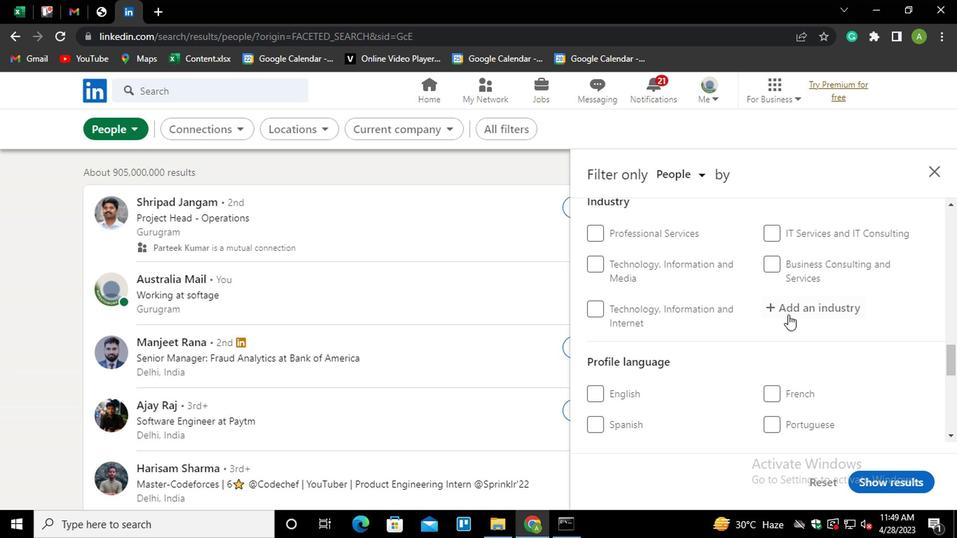 
Action: Mouse pressed left at (784, 302)
Screenshot: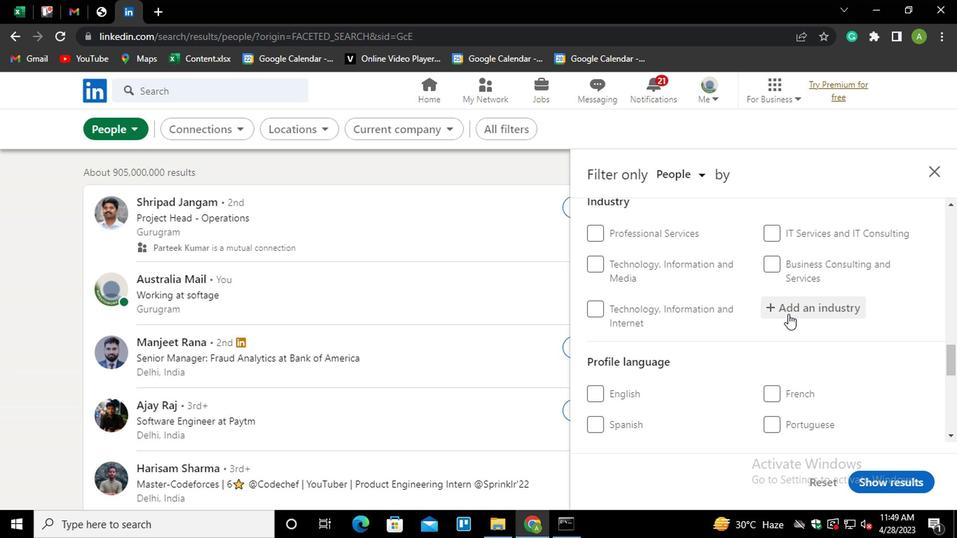 
Action: Key pressed <Key.shift>METAL<Key.space>ORE<Key.down><Key.enter>
Screenshot: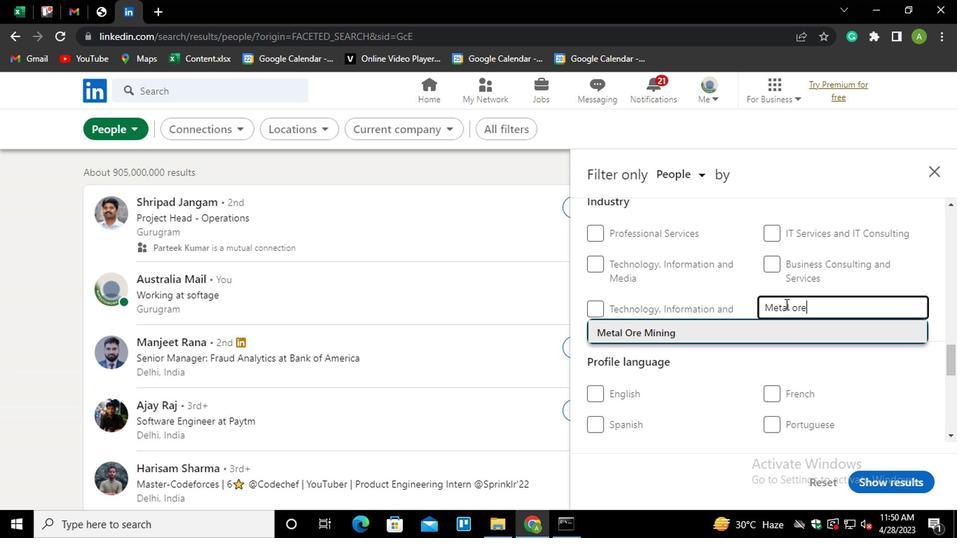 
Action: Mouse scrolled (784, 301) with delta (0, 0)
Screenshot: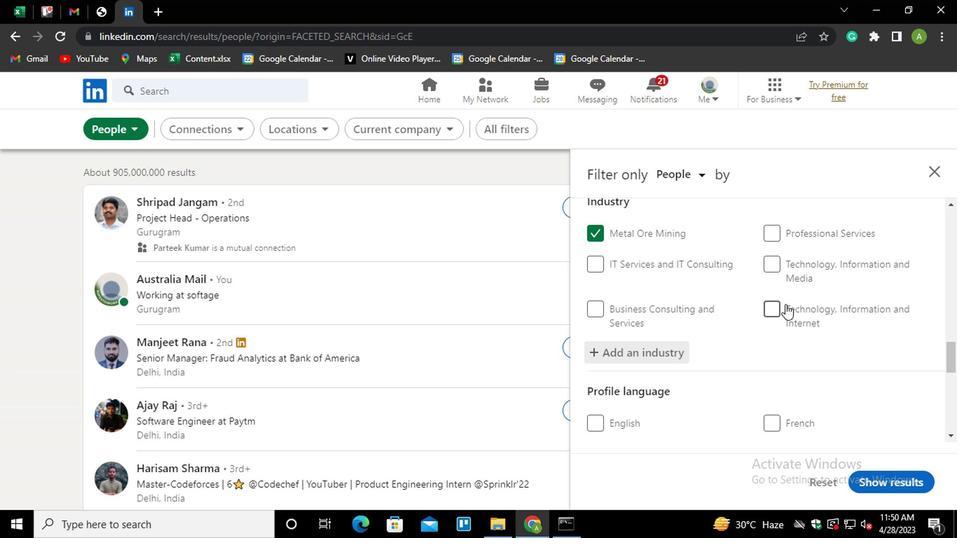 
Action: Mouse scrolled (784, 301) with delta (0, 0)
Screenshot: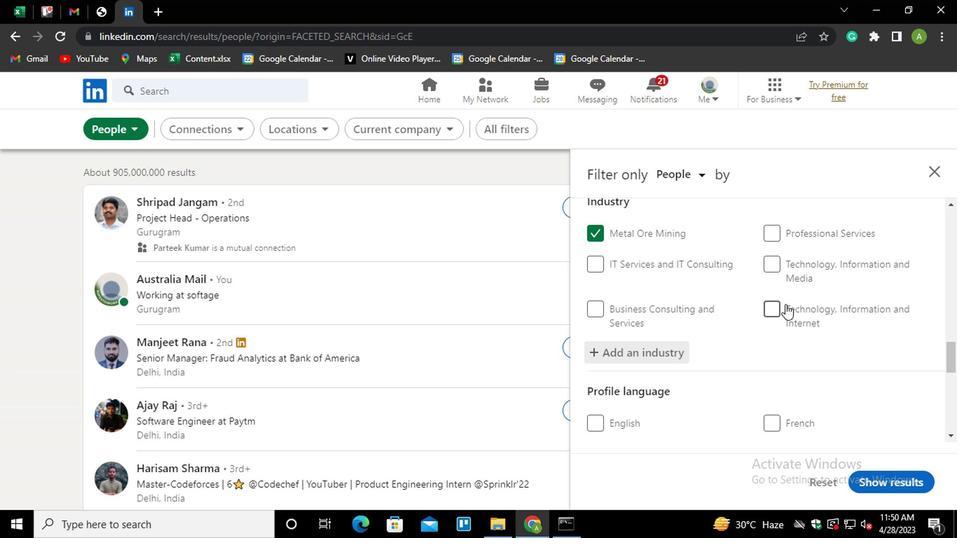 
Action: Mouse scrolled (784, 301) with delta (0, 0)
Screenshot: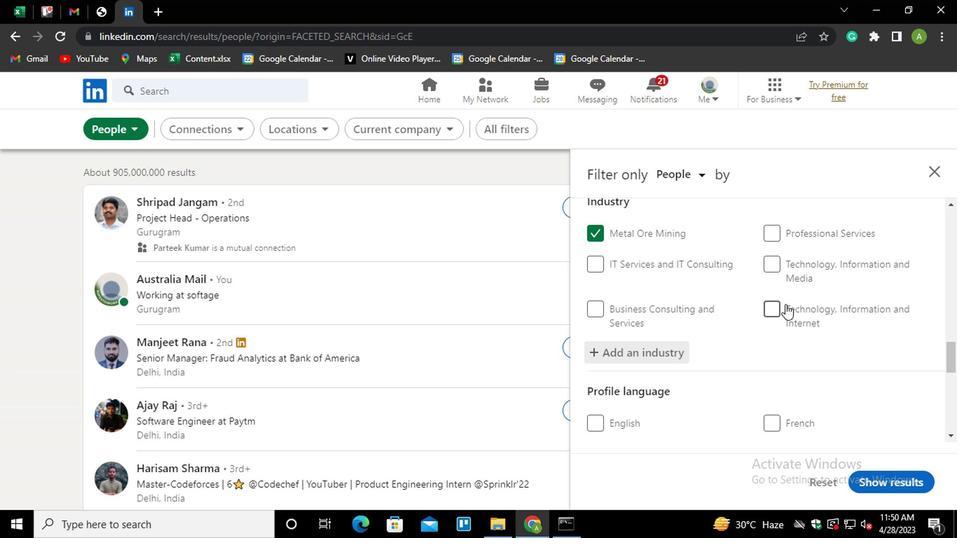 
Action: Mouse scrolled (784, 301) with delta (0, 0)
Screenshot: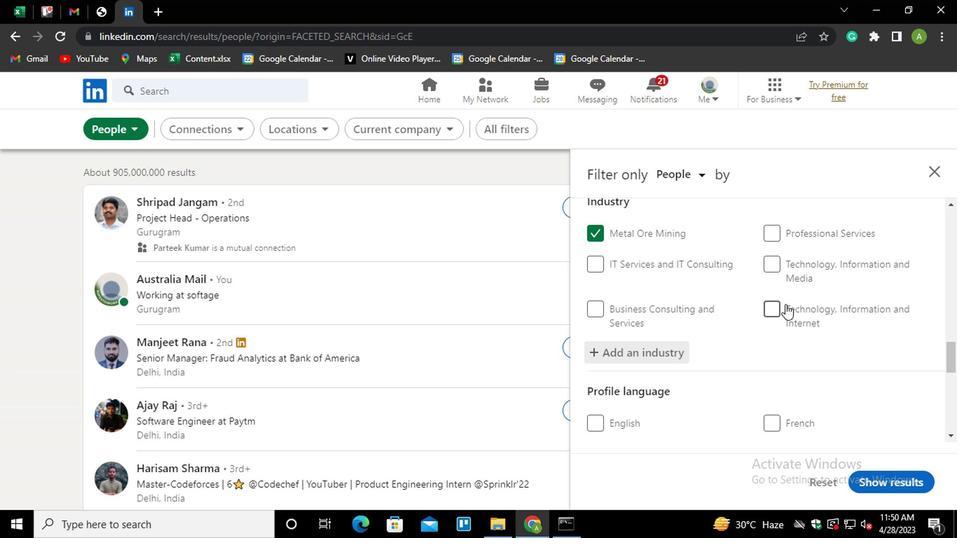 
Action: Mouse scrolled (784, 301) with delta (0, 0)
Screenshot: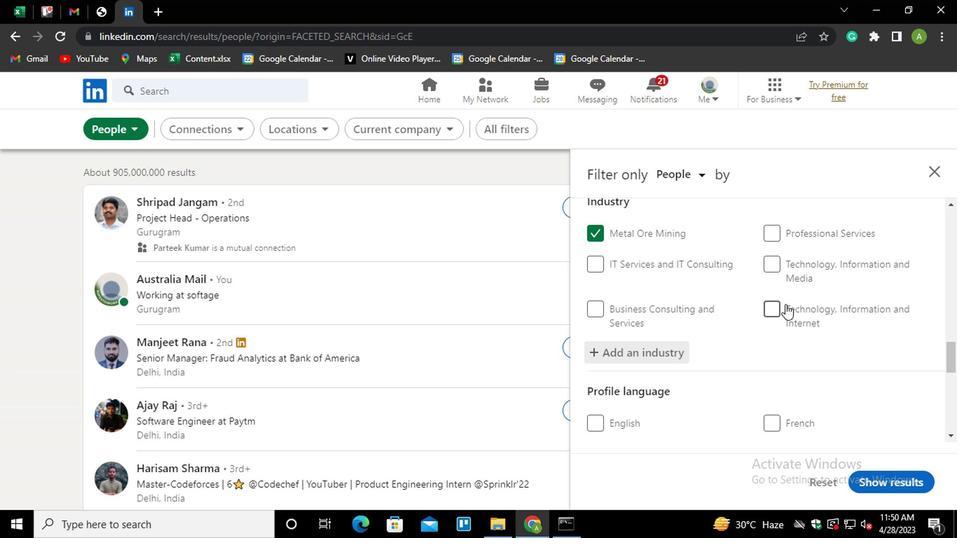 
Action: Mouse moved to (776, 341)
Screenshot: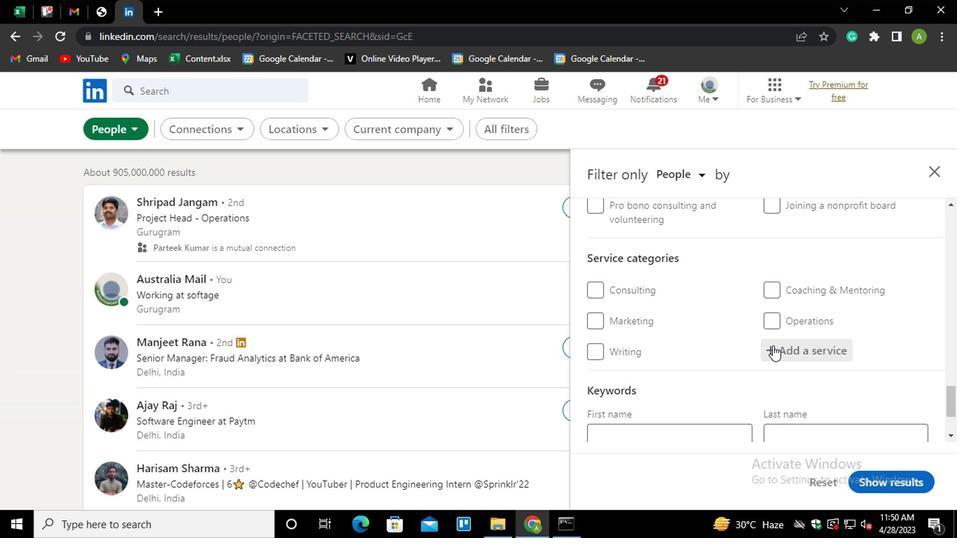 
Action: Mouse pressed left at (776, 341)
Screenshot: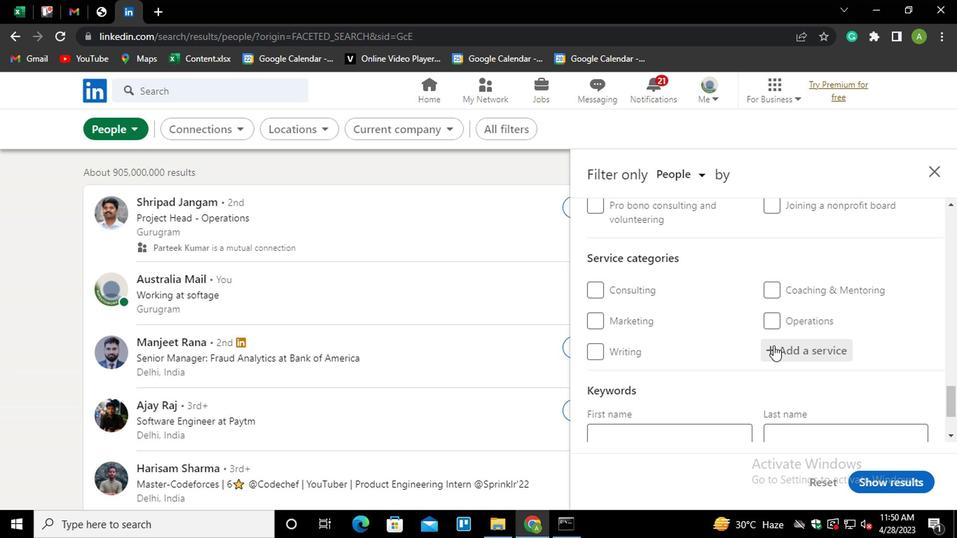 
Action: Key pressed <Key.shift>USER<Key.down><Key.enter>
Screenshot: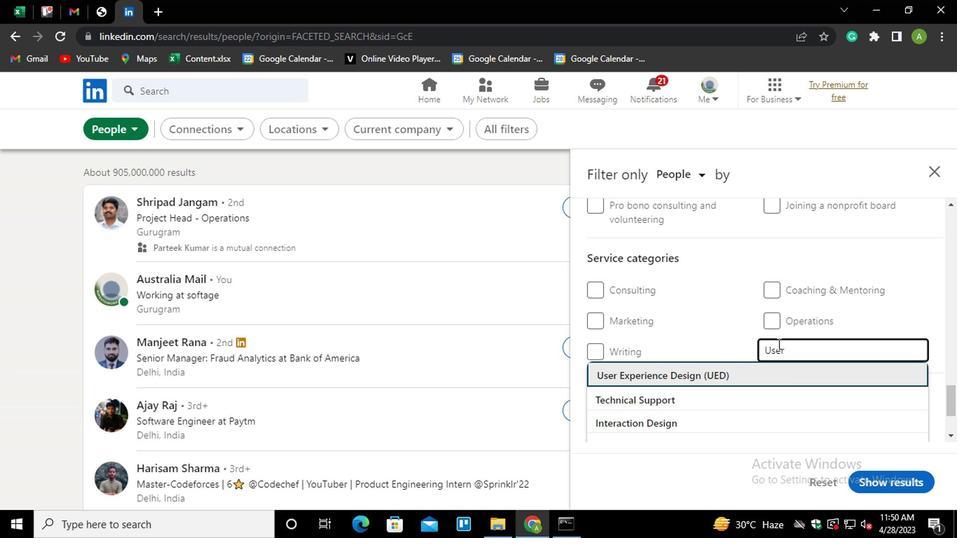 
Action: Mouse moved to (771, 344)
Screenshot: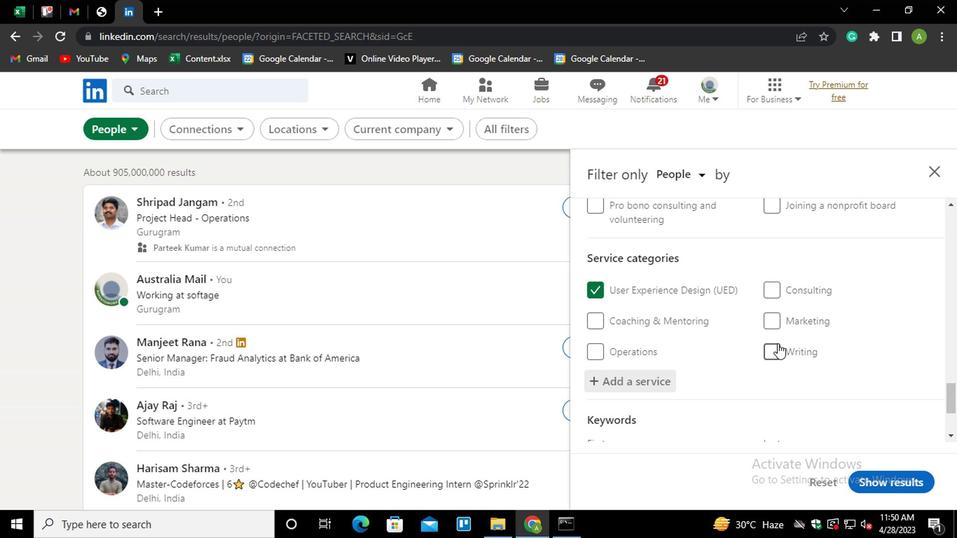 
Action: Mouse scrolled (771, 343) with delta (0, 0)
Screenshot: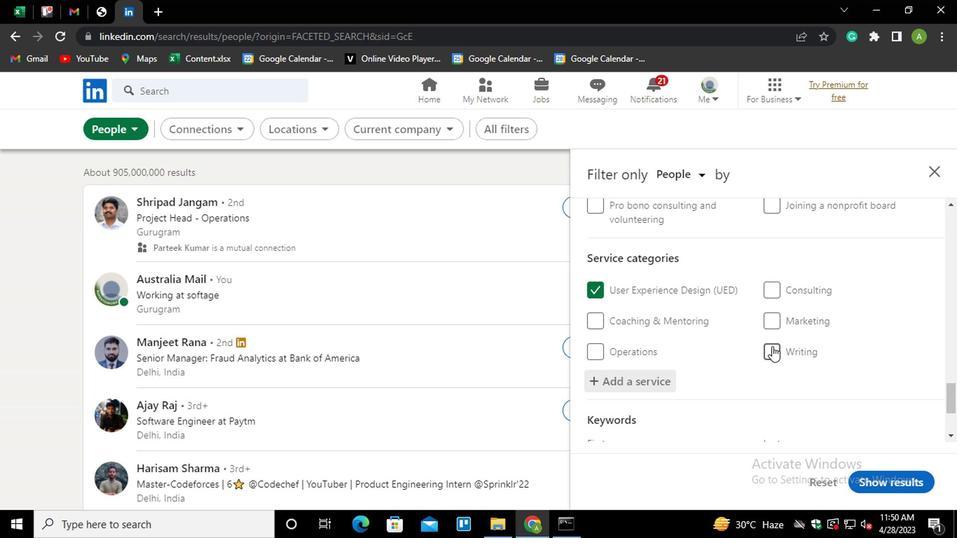 
Action: Mouse scrolled (771, 343) with delta (0, 0)
Screenshot: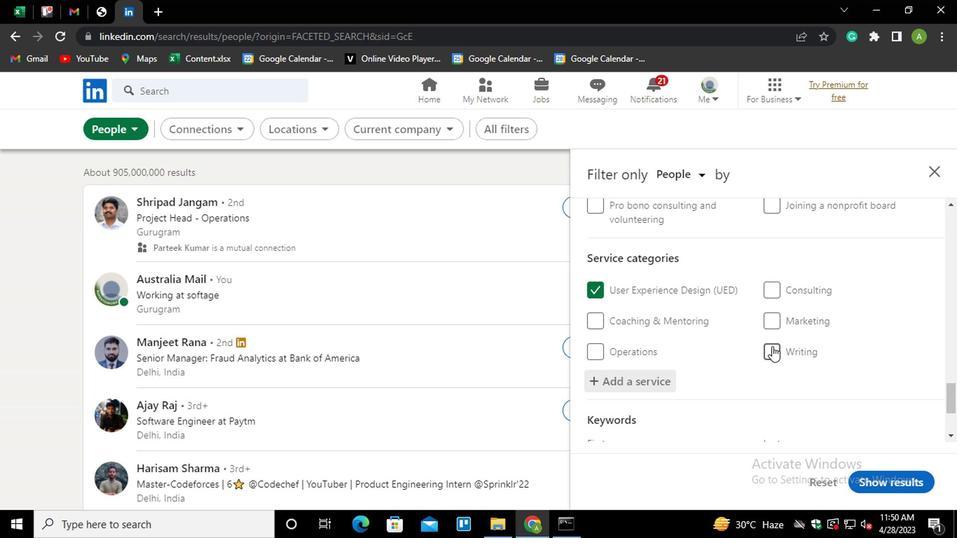 
Action: Mouse scrolled (771, 343) with delta (0, 0)
Screenshot: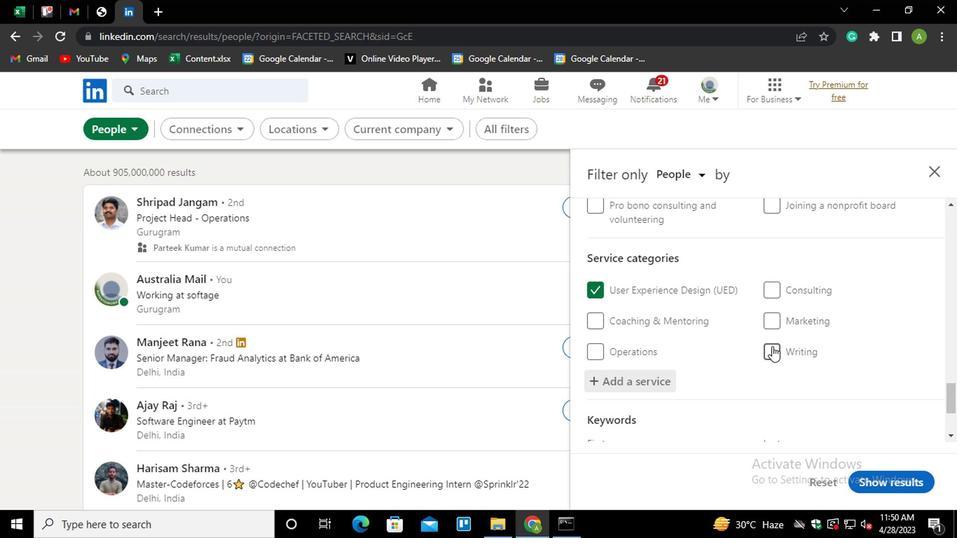 
Action: Mouse scrolled (771, 343) with delta (0, 0)
Screenshot: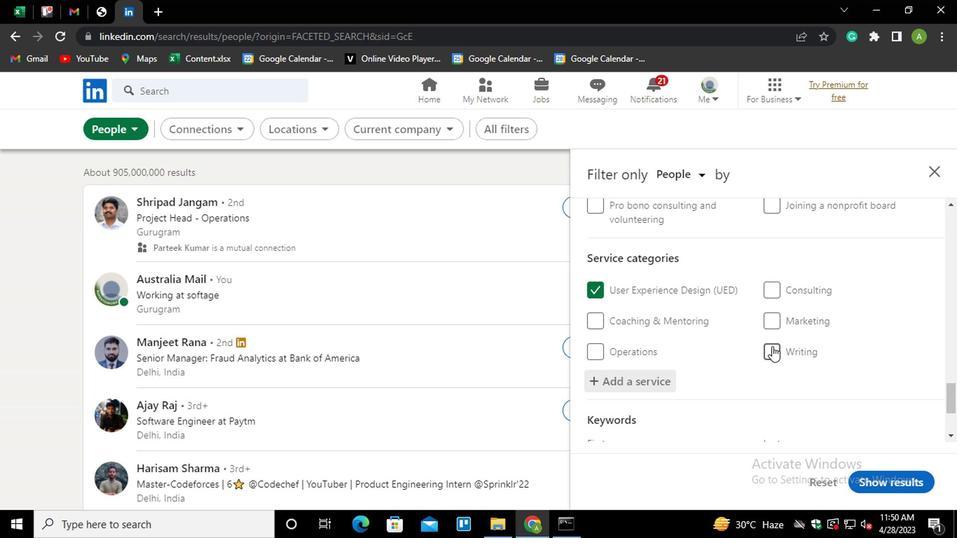 
Action: Mouse scrolled (771, 343) with delta (0, 0)
Screenshot: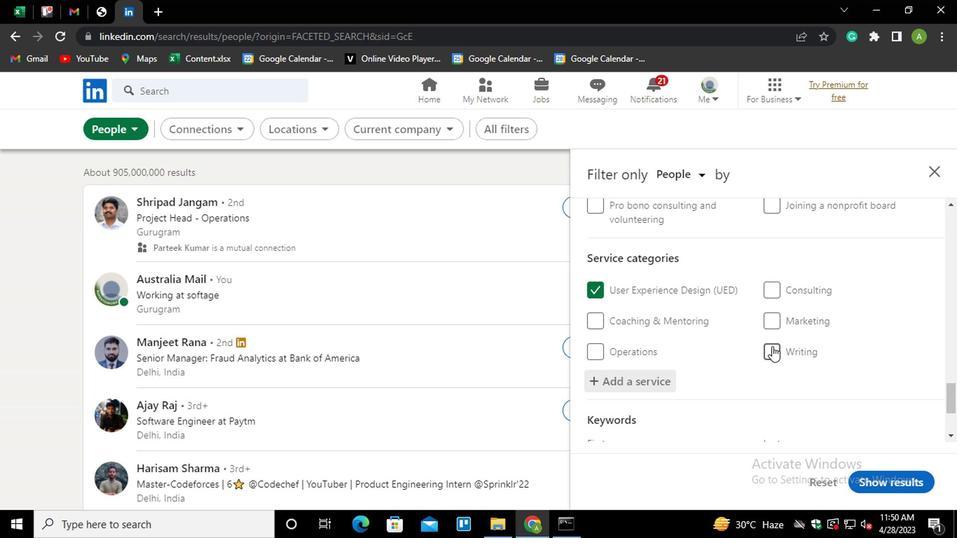 
Action: Mouse scrolled (771, 343) with delta (0, 0)
Screenshot: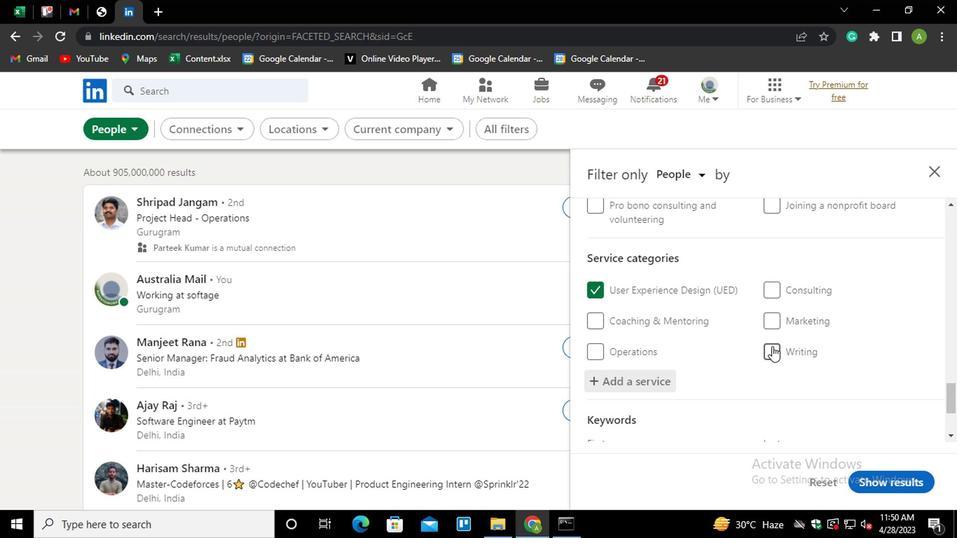 
Action: Mouse moved to (679, 380)
Screenshot: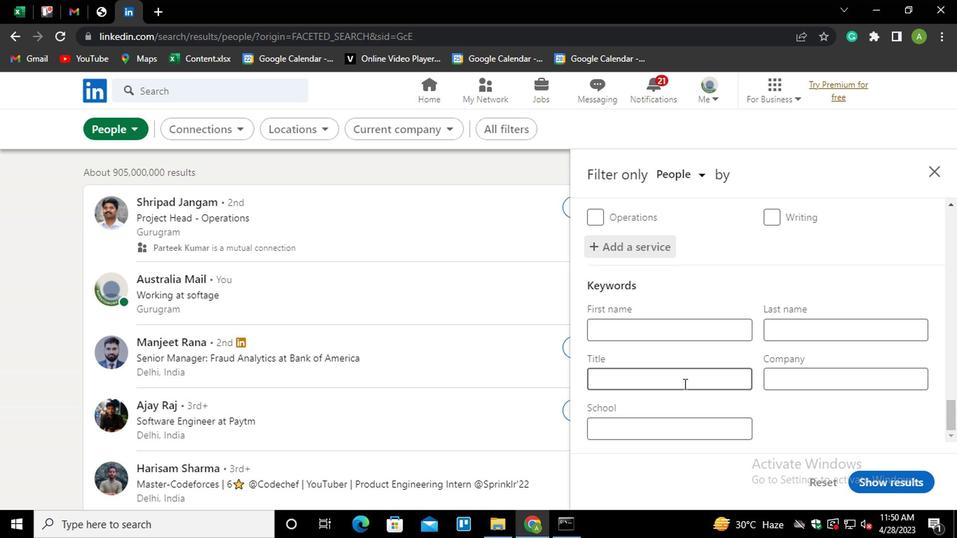 
Action: Mouse pressed left at (679, 380)
Screenshot: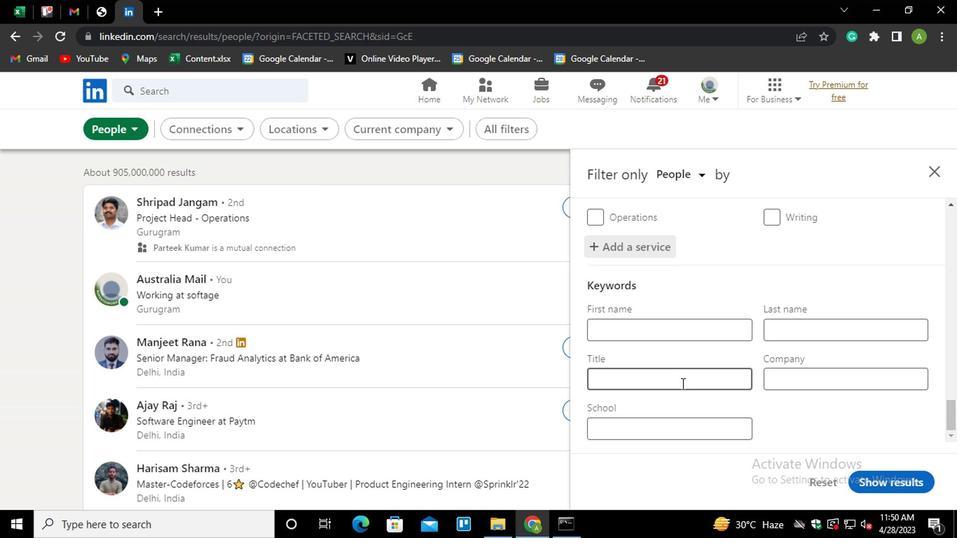 
Action: Key pressed <Key.shift>
Screenshot: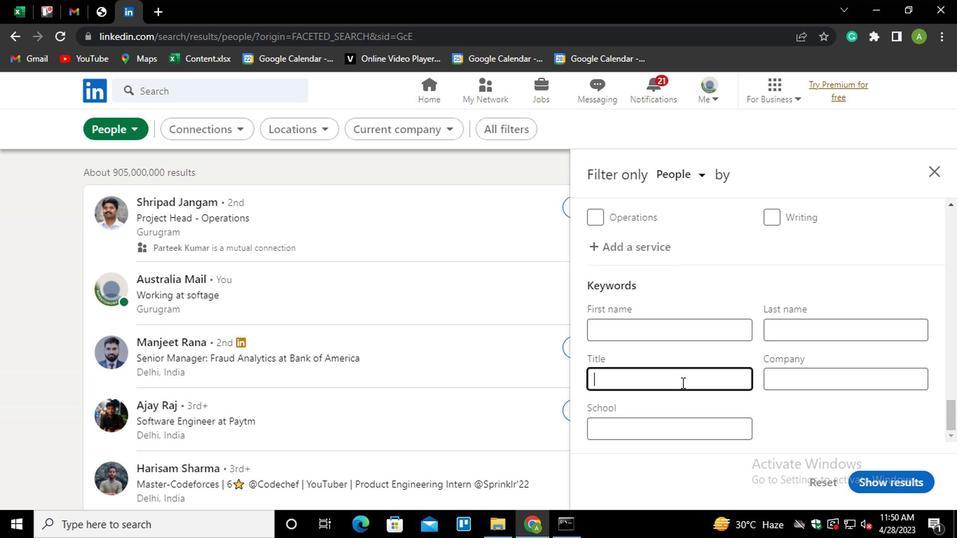 
Action: Mouse moved to (678, 380)
Screenshot: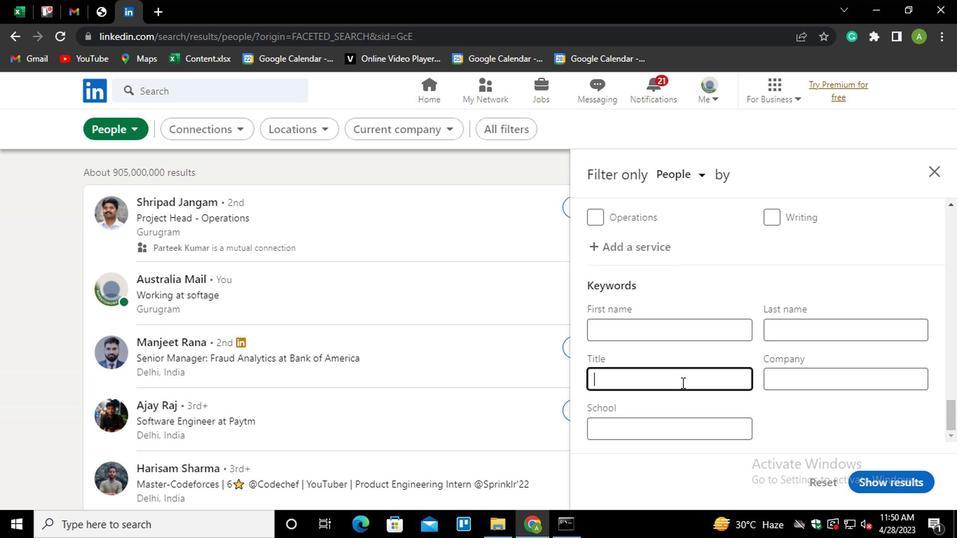 
Action: Key pressed BOOKKEEPER
Screenshot: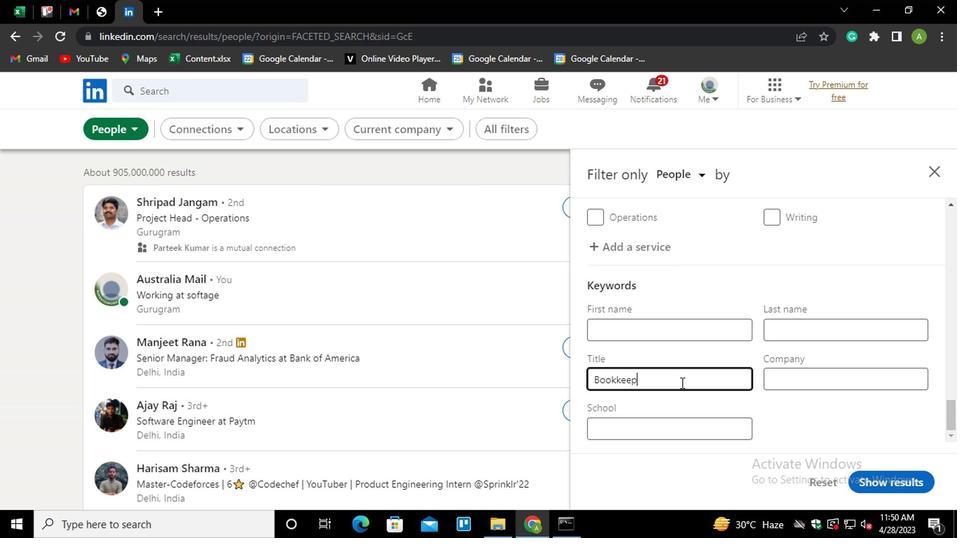 
Action: Mouse moved to (784, 401)
Screenshot: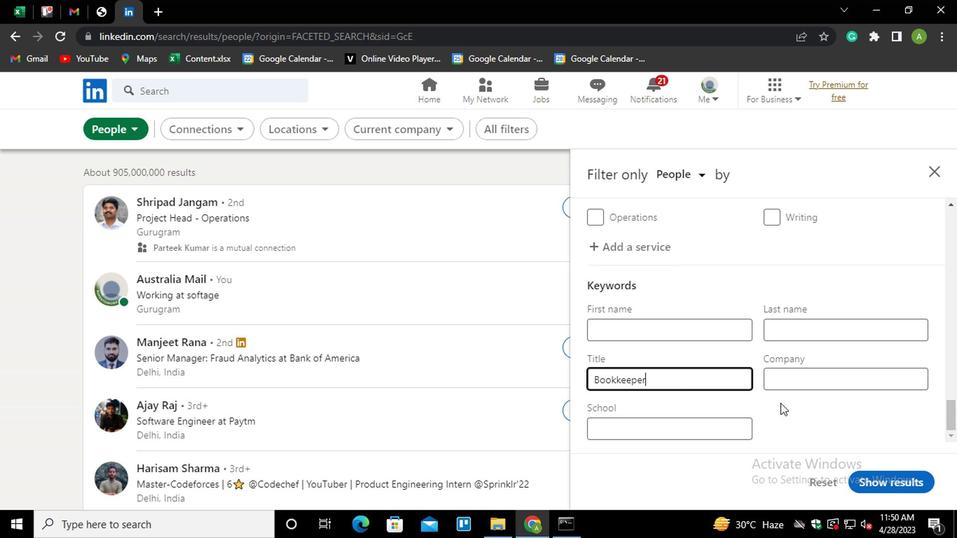 
Action: Mouse pressed left at (784, 401)
Screenshot: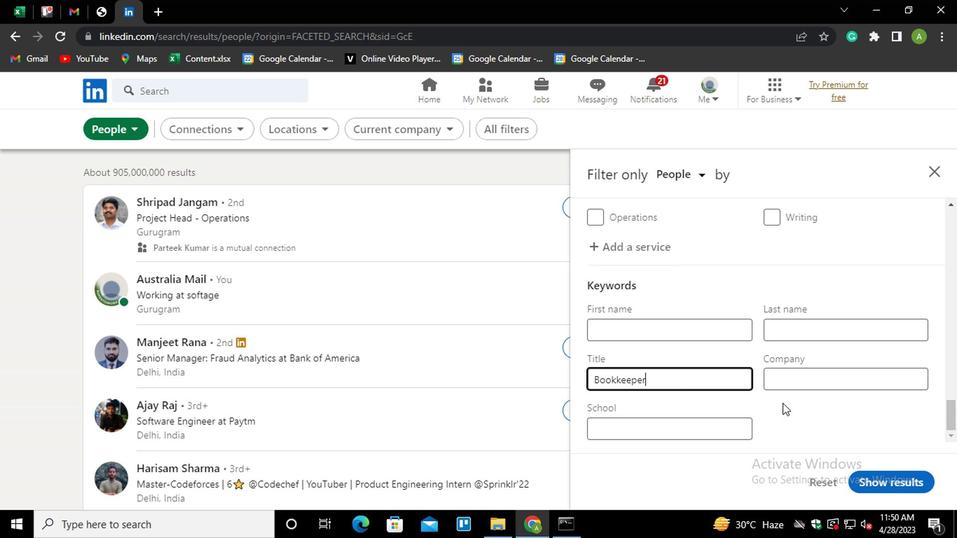 
Action: Mouse moved to (868, 470)
Screenshot: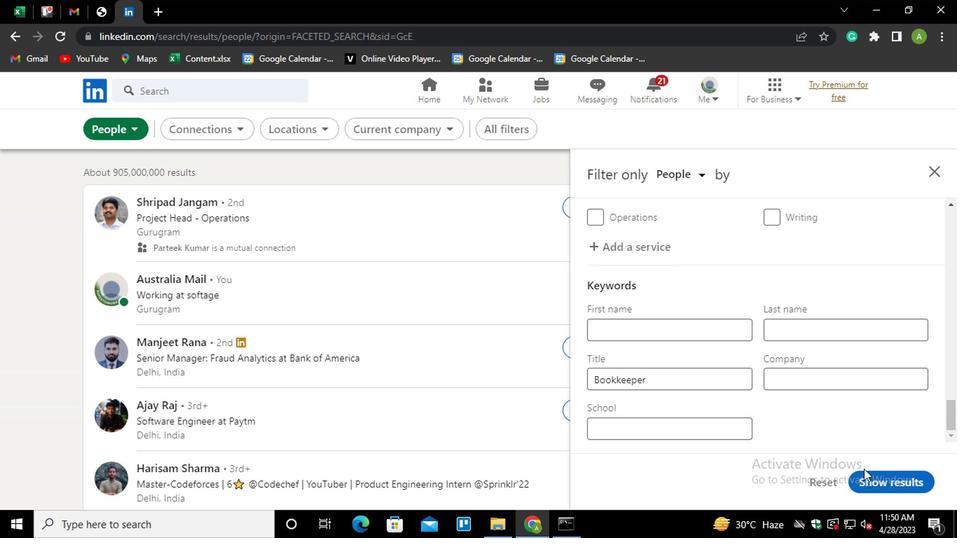
Action: Mouse pressed left at (868, 470)
Screenshot: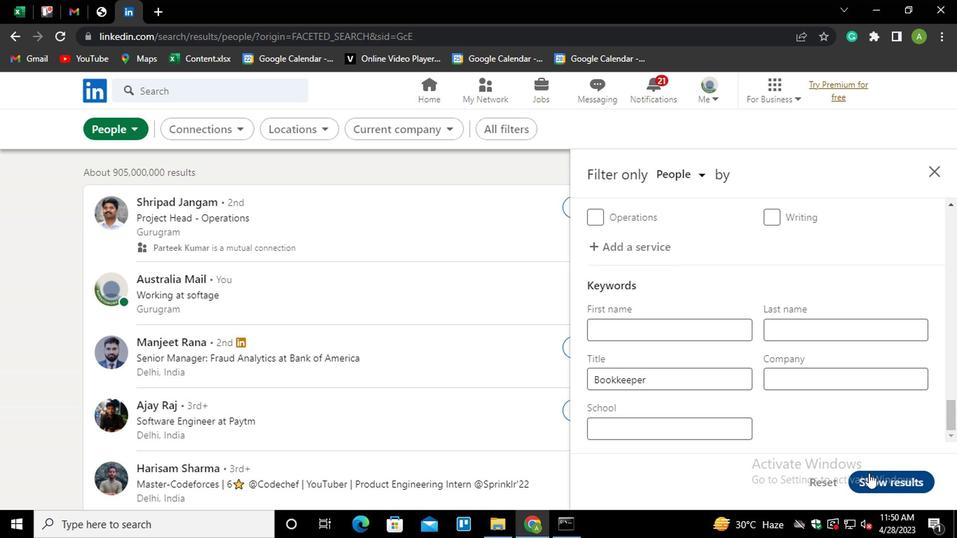 
Action: Mouse moved to (866, 473)
Screenshot: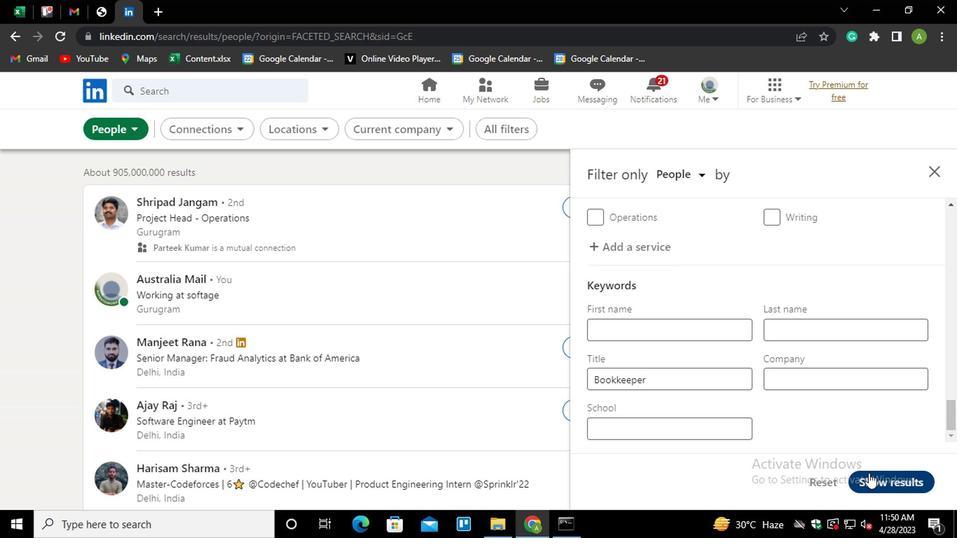
